 Task: Plan a 90-minute guided forest hiking and nature exploration tour.
Action: Mouse pressed left at (863, 139)
Screenshot: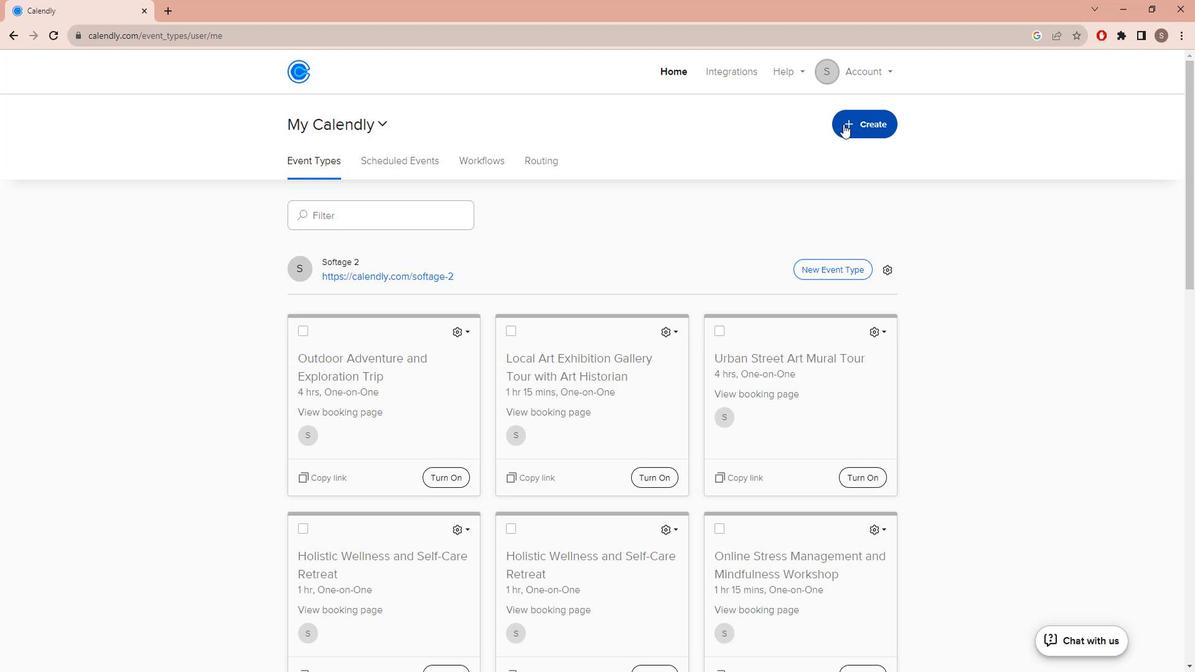 
Action: Mouse moved to (840, 193)
Screenshot: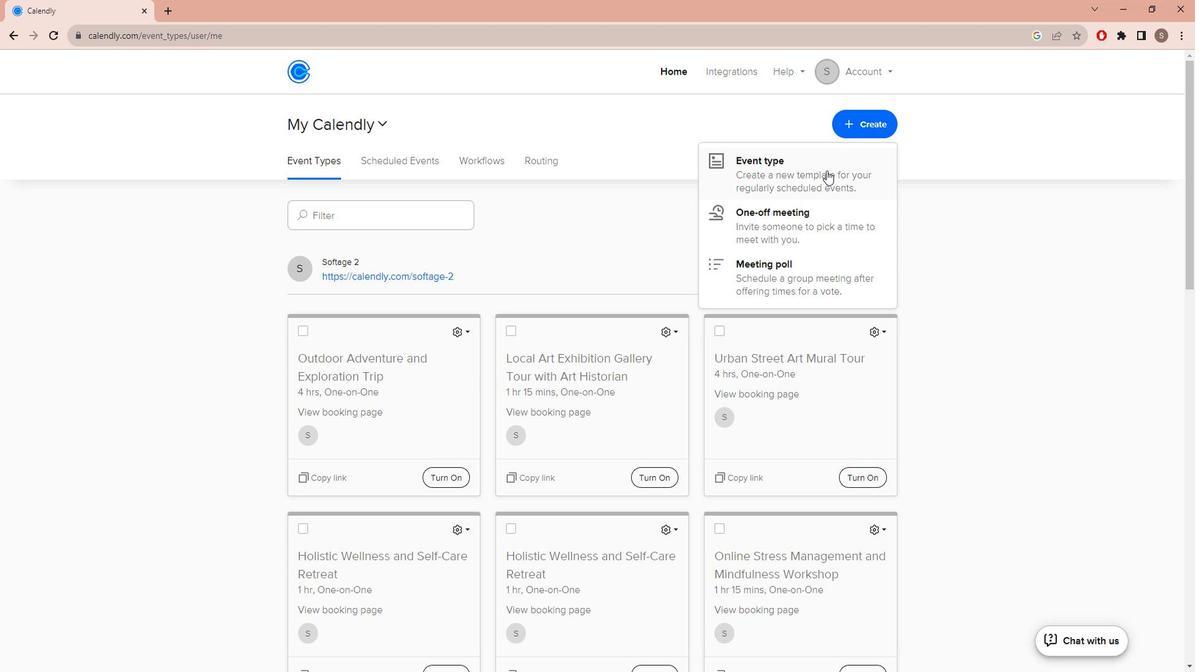 
Action: Mouse pressed left at (840, 193)
Screenshot: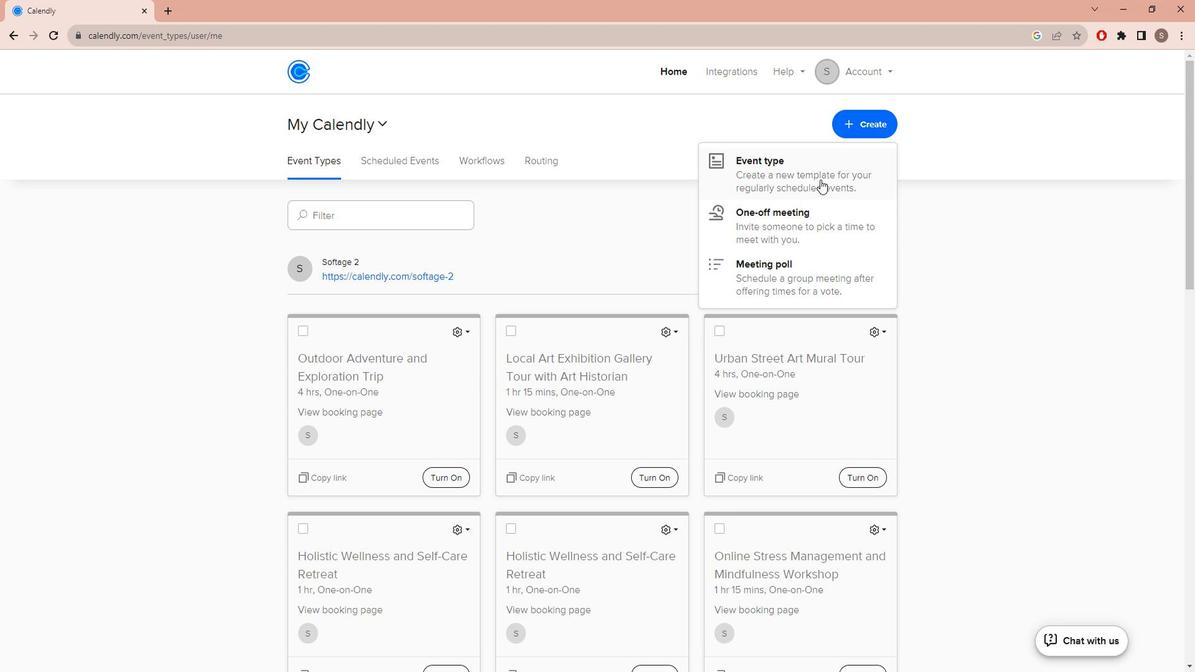 
Action: Mouse moved to (499, 251)
Screenshot: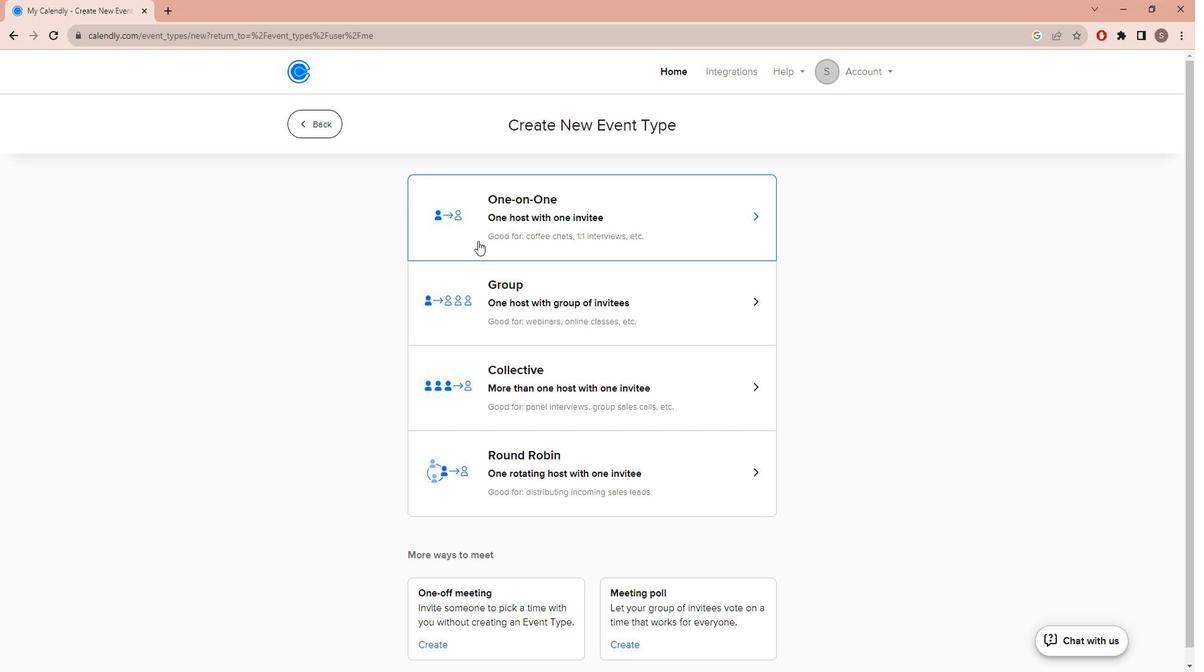 
Action: Mouse pressed left at (499, 251)
Screenshot: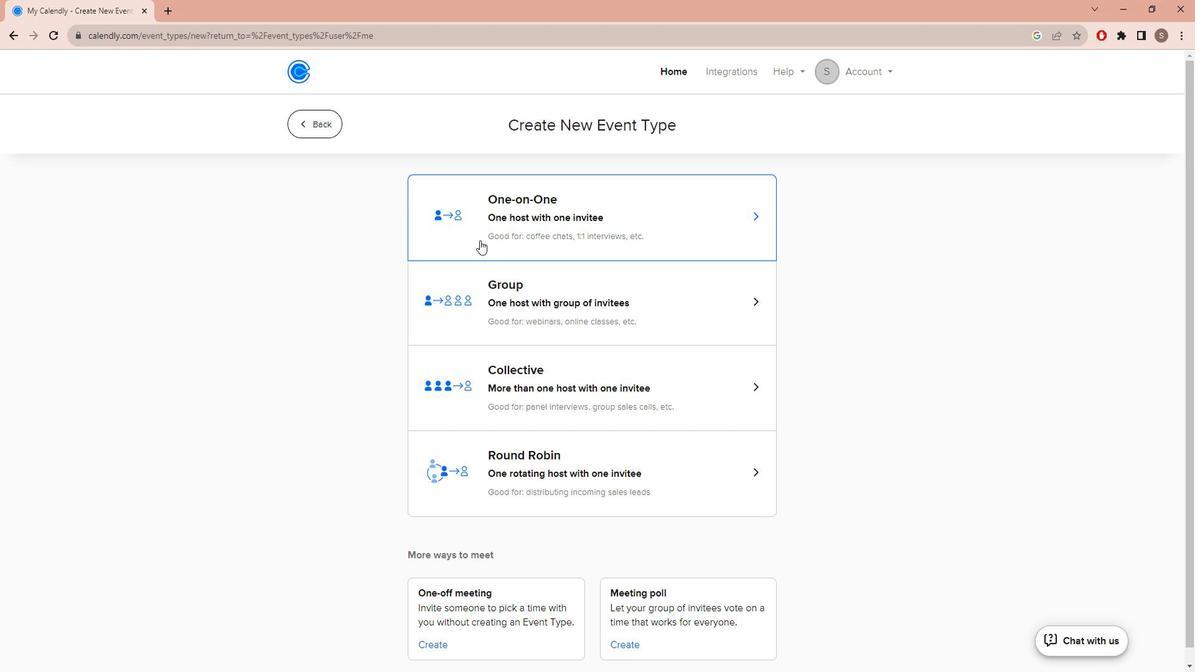 
Action: Mouse moved to (405, 290)
Screenshot: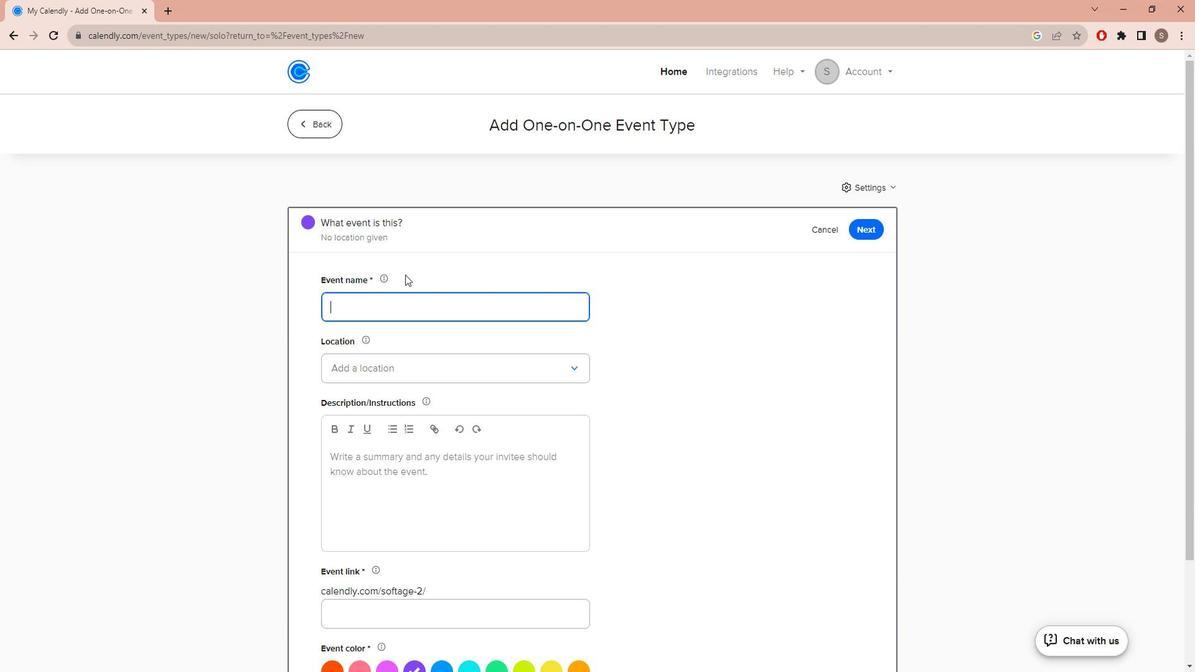 
Action: Key pressed <Key.caps_lock>G<Key.caps_lock>ui<Key.backspace><Key.backspace><Key.backspace>g<Key.caps_lock>UIDED<Key.space><Key.caps_lock>f<Key.caps_lock>OREST<Key.space><Key.caps_lock>h<Key.caps_lock>IKING<Key.space>AND<Key.space><Key.caps_lock>n<Key.caps_lock>ATURE<Key.space><Key.caps_lock>e<Key.caps_lock>XPLORATION<Key.space><Key.caps_lock>t<Key.caps_lock>OUR
Screenshot: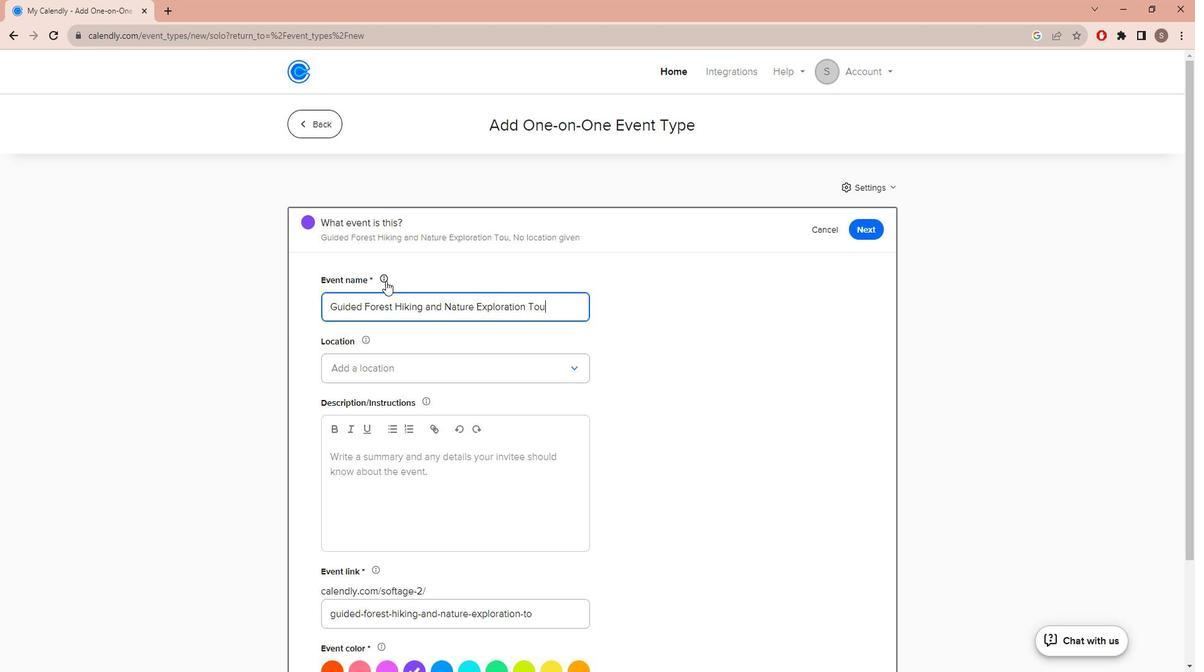 
Action: Mouse moved to (411, 386)
Screenshot: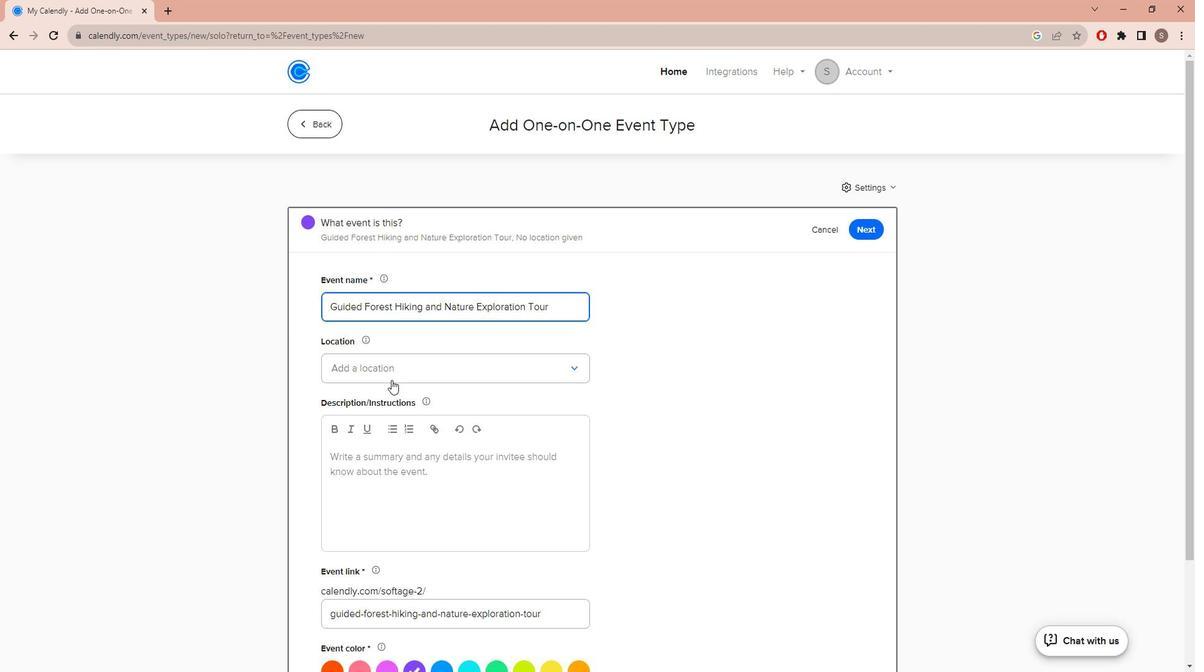 
Action: Mouse pressed left at (411, 386)
Screenshot: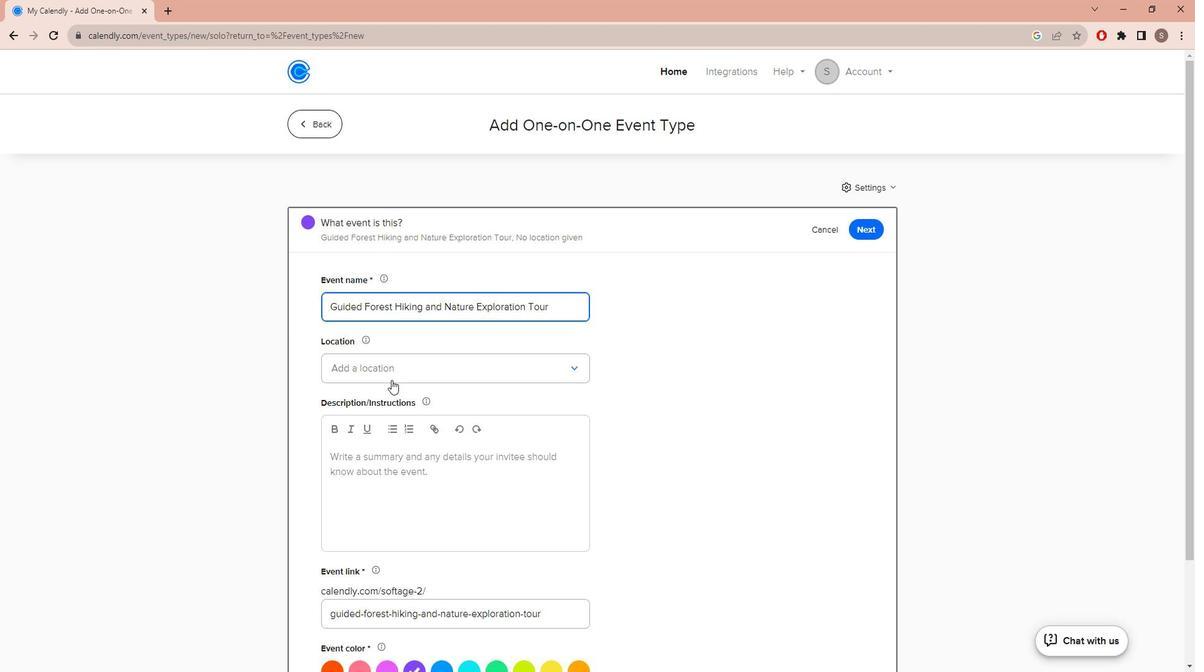 
Action: Mouse moved to (405, 409)
Screenshot: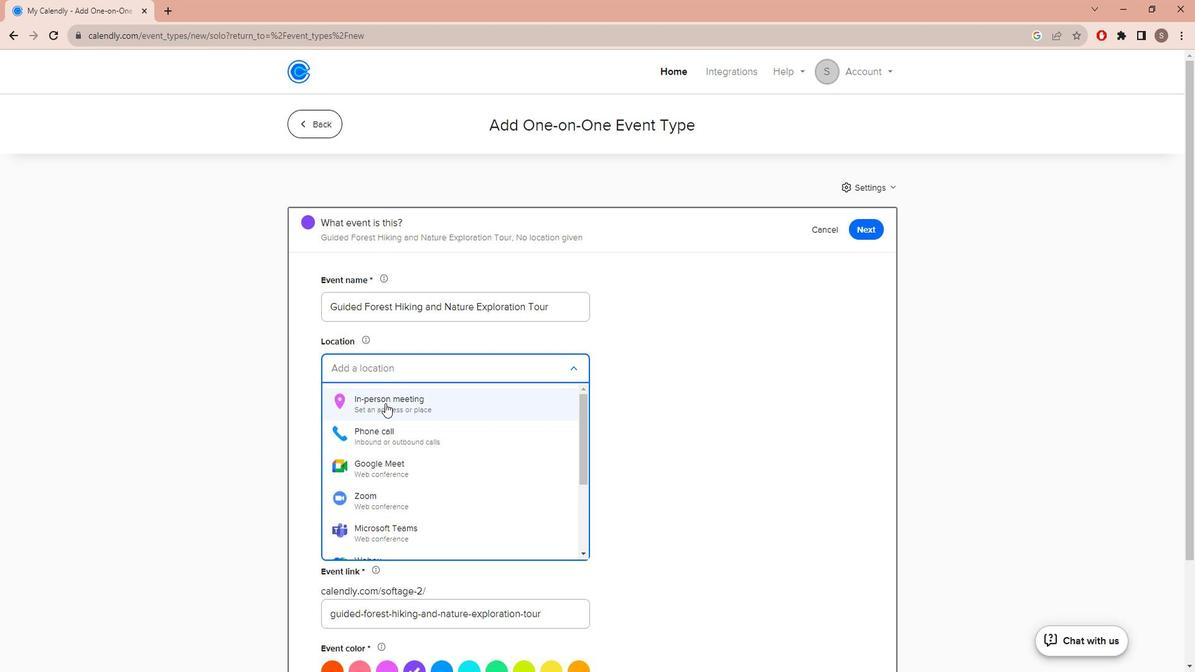 
Action: Mouse pressed left at (405, 409)
Screenshot: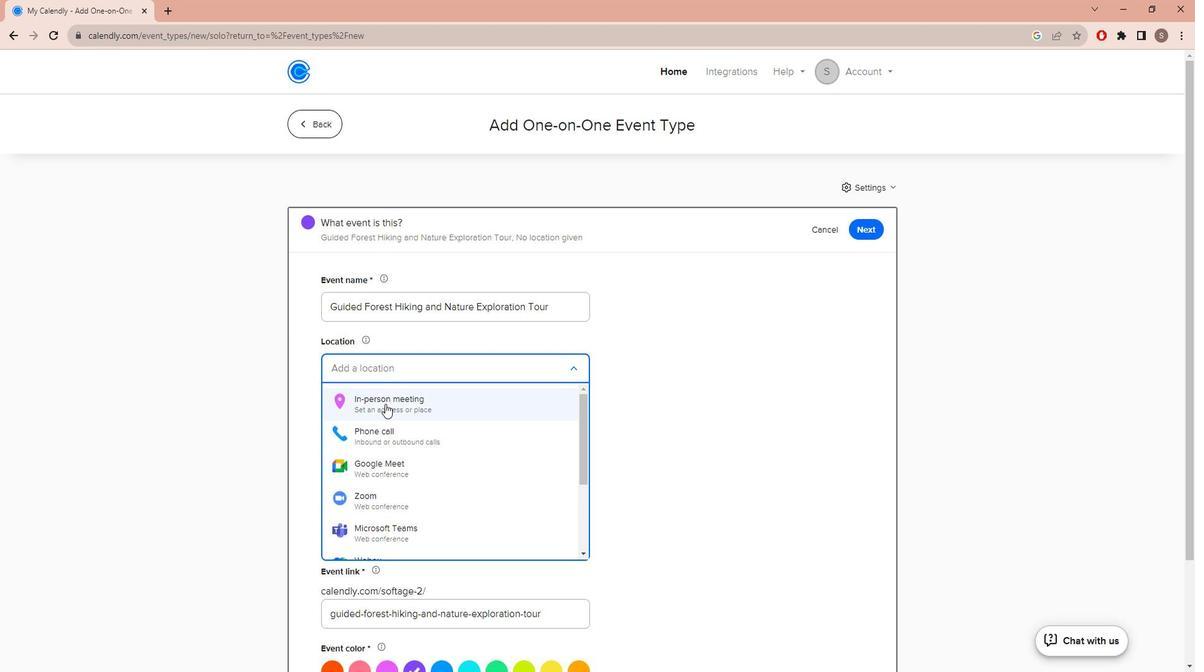 
Action: Mouse moved to (547, 225)
Screenshot: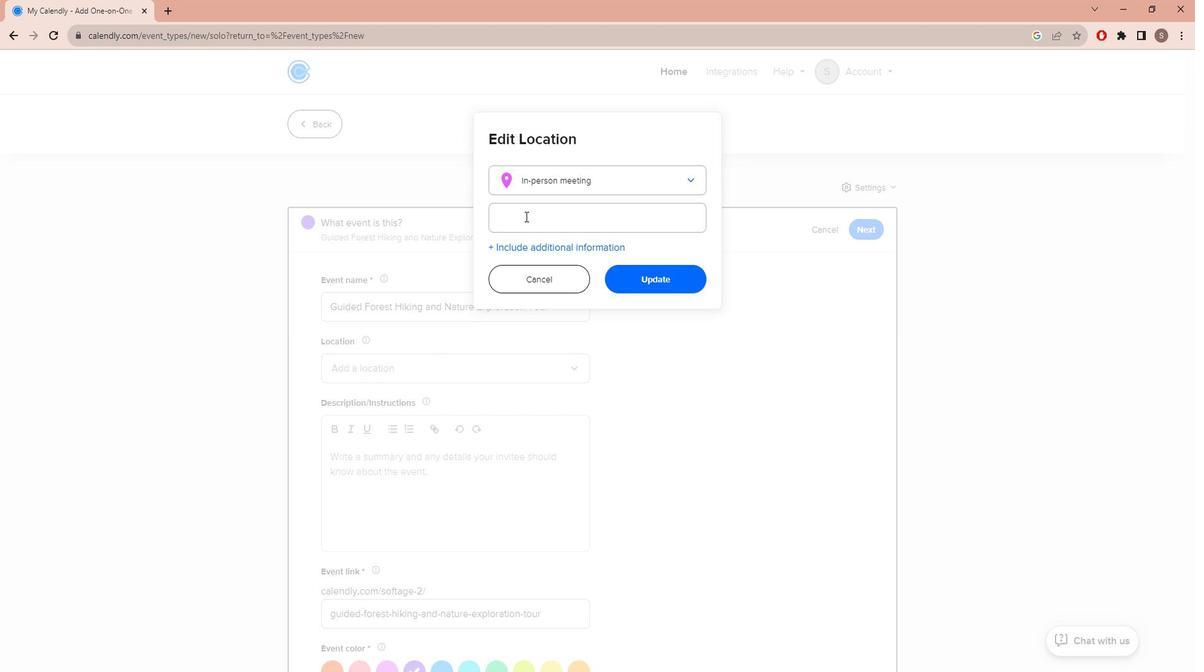 
Action: Mouse pressed left at (547, 225)
Screenshot: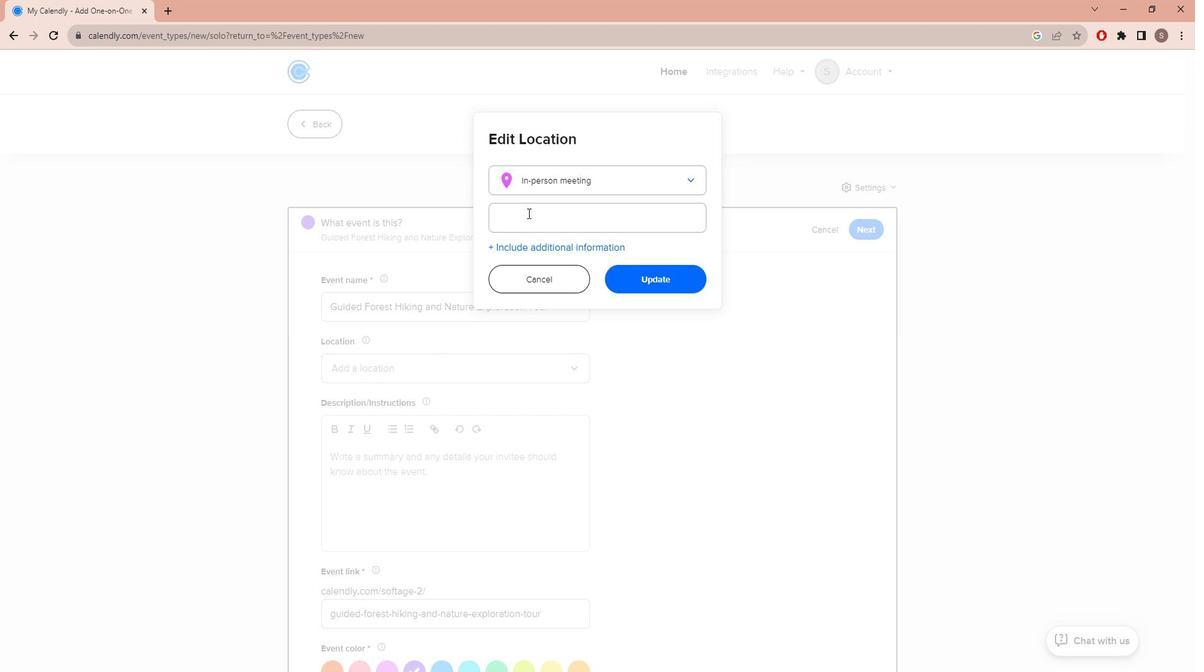 
Action: Mouse moved to (549, 225)
Screenshot: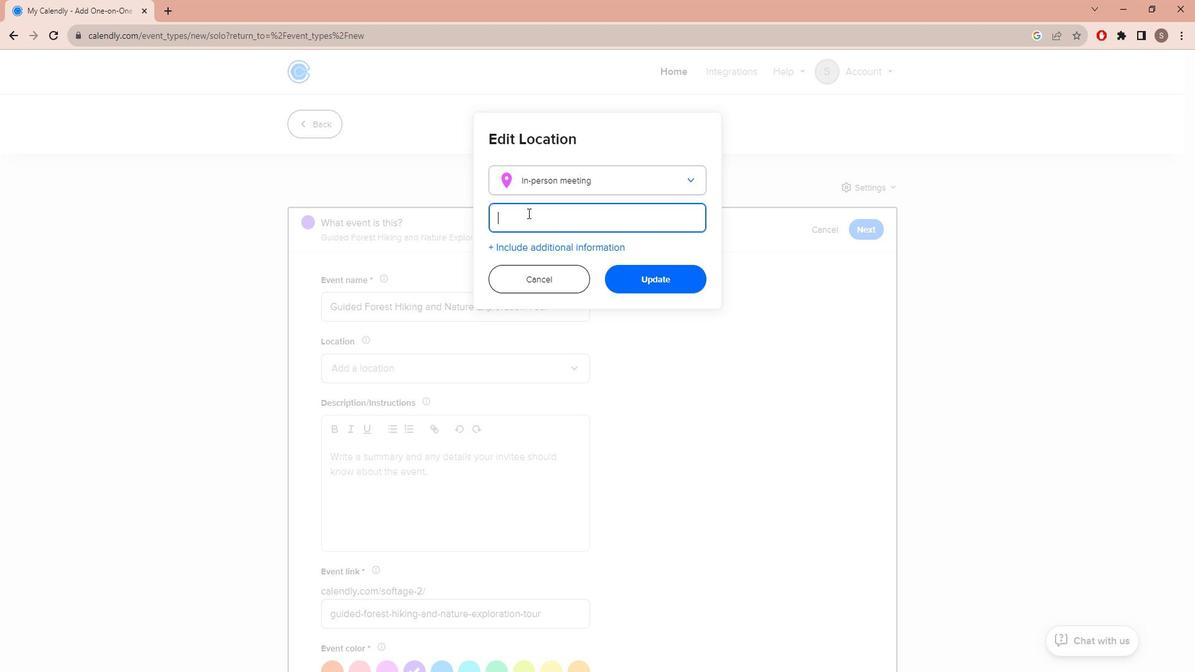 
Action: Key pressed <Key.caps_lock>t<Key.caps_lock>AHOE<Key.space><Key.caps_lock>n<Key.caps_lock>ATIONAL<Key.space><Key.caps_lock>p<Key.caps_lock>ARL<Key.backspace>K,<Key.space><Key.caps_lock>s<Key.caps_lock>IERRA<Key.space><Key.caps_lock>n<Key.caps_lock>EVADA,<Key.space><Key.caps_lock>u.s.a
Screenshot: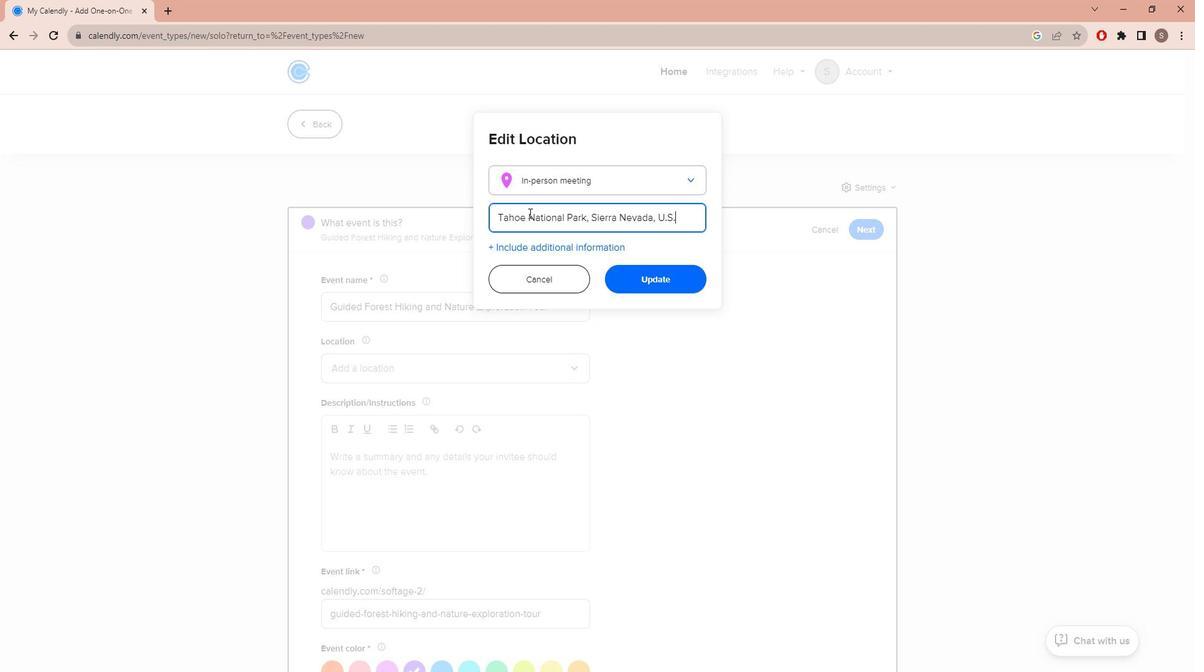 
Action: Mouse moved to (663, 285)
Screenshot: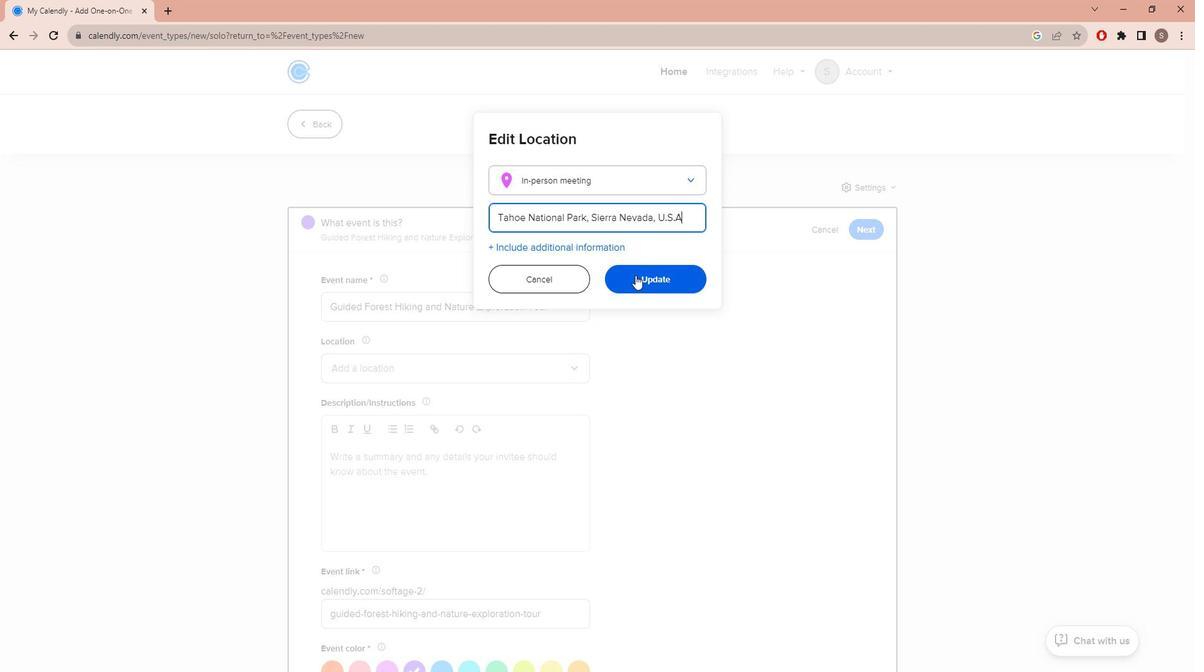 
Action: Mouse pressed left at (663, 285)
Screenshot: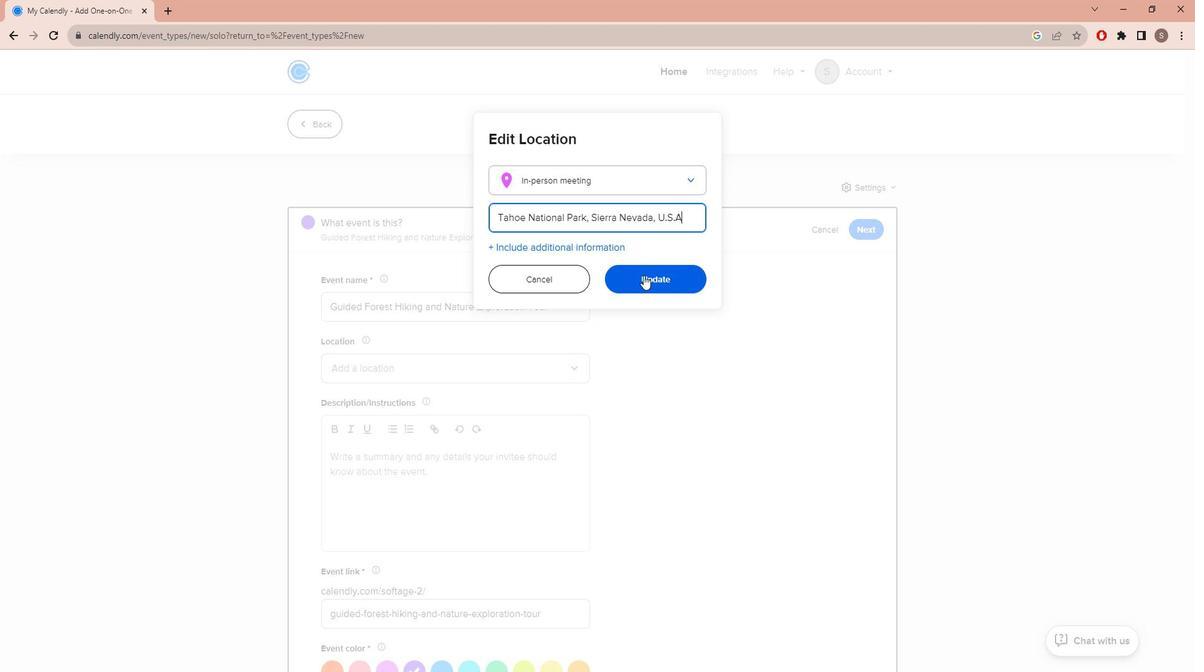 
Action: Mouse moved to (359, 525)
Screenshot: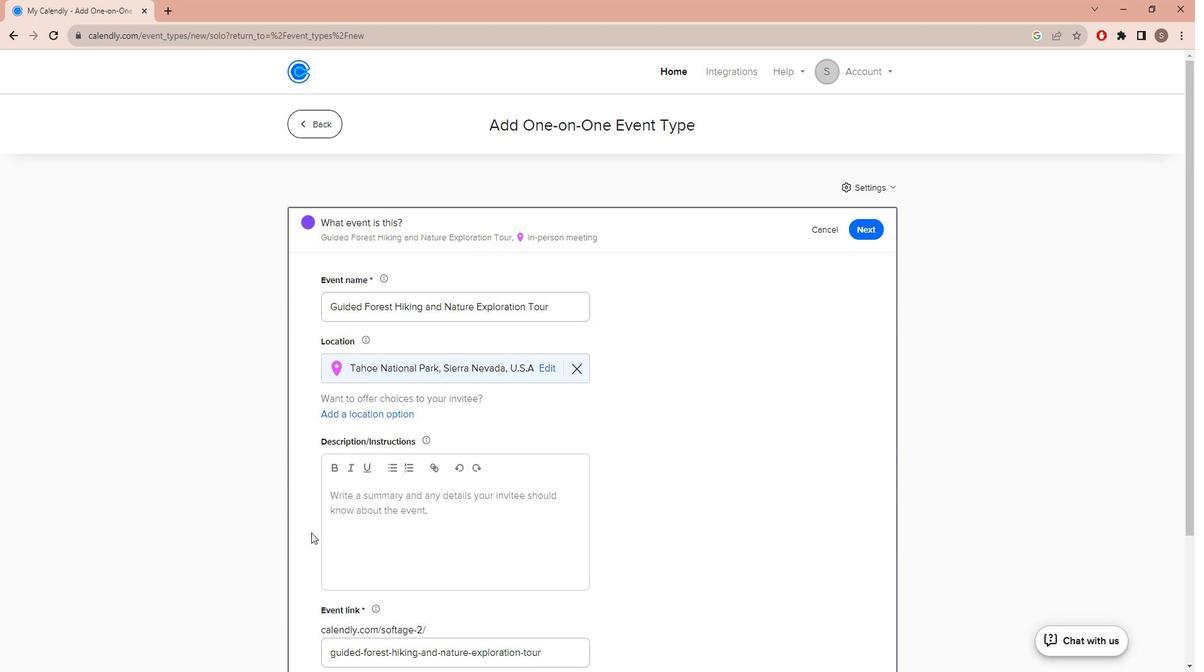 
Action: Mouse pressed left at (359, 525)
Screenshot: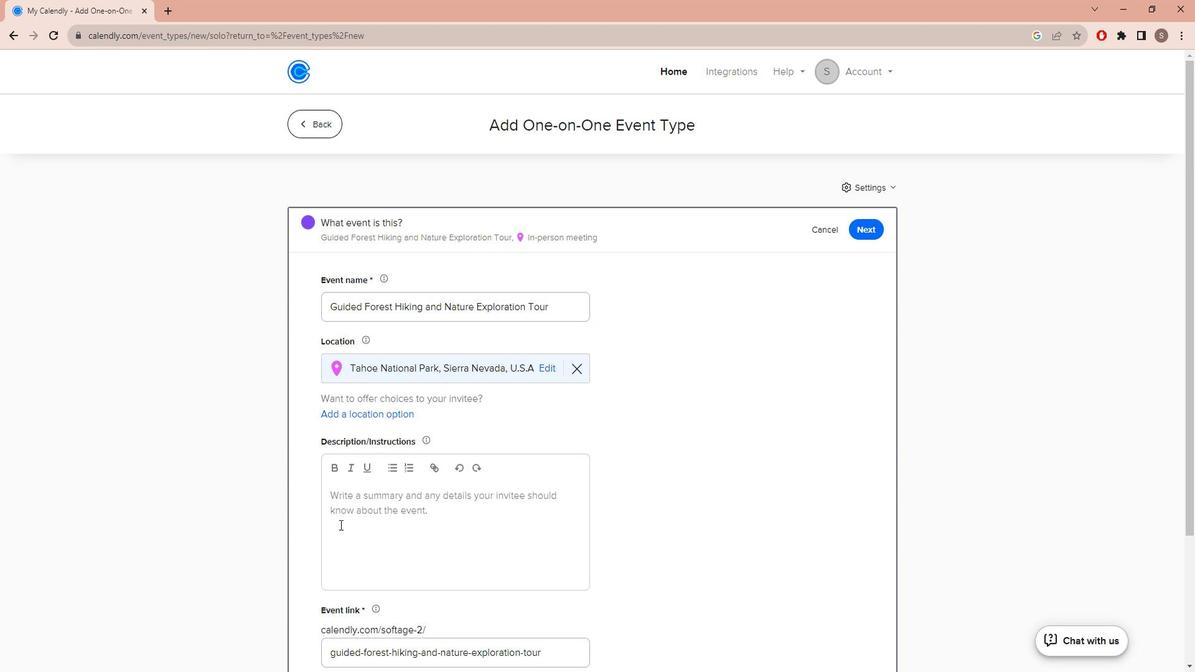 
Action: Key pressed <Key.caps_lock>J<Key.caps_lock>oi<Key.backspace><Key.backspace><Key.backspace>j<Key.caps_lock>OIN<Key.space>U<Key.space><Key.backspace>S<Key.space>FOR<Key.space>A<Key.space>MEMORABLE<Key.space>GUIDED<Key.space>FOREST<Key.space>HIKING<Key.space>AND<Key.space>N<Key.backspace>A<Key.backspace>NTURE<Key.space><Key.backspace><Key.backspace><Key.backspace><Key.backspace><Key.backspace>ATURE<Key.space>EXPLORATION<Key.space>TOUR.<Key.caps_lock>w<Key.caps_lock>HETHER<Key.space>YOU<Key.space>ARE<Key.space>A
Screenshot: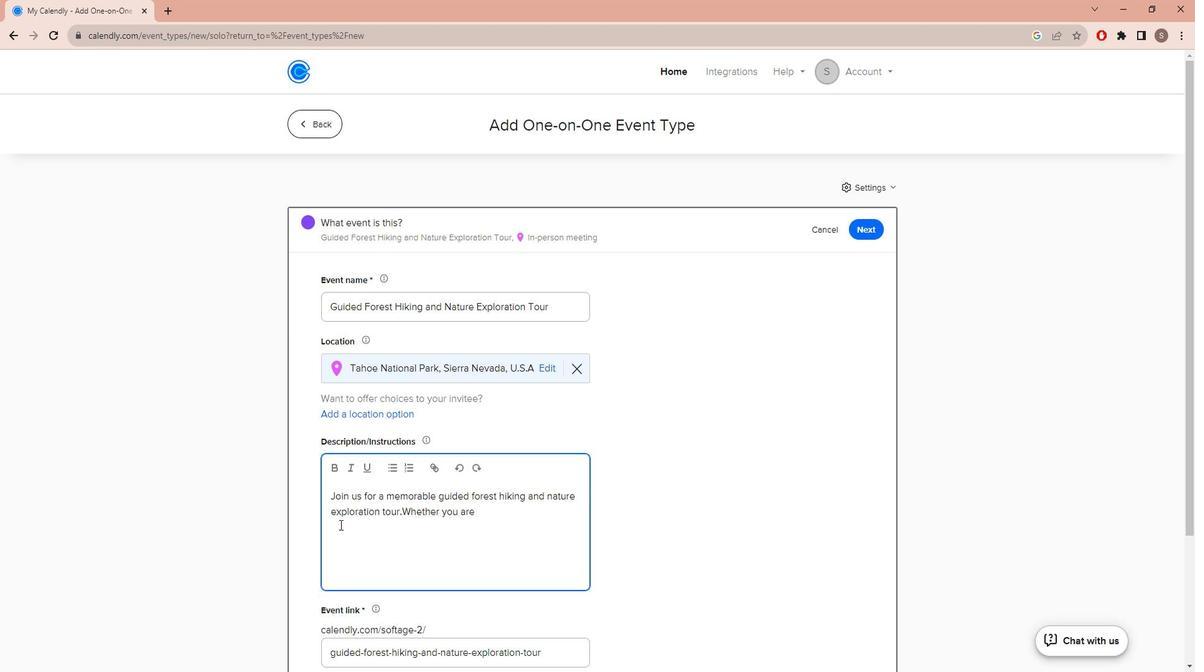 
Action: Mouse moved to (353, 516)
Screenshot: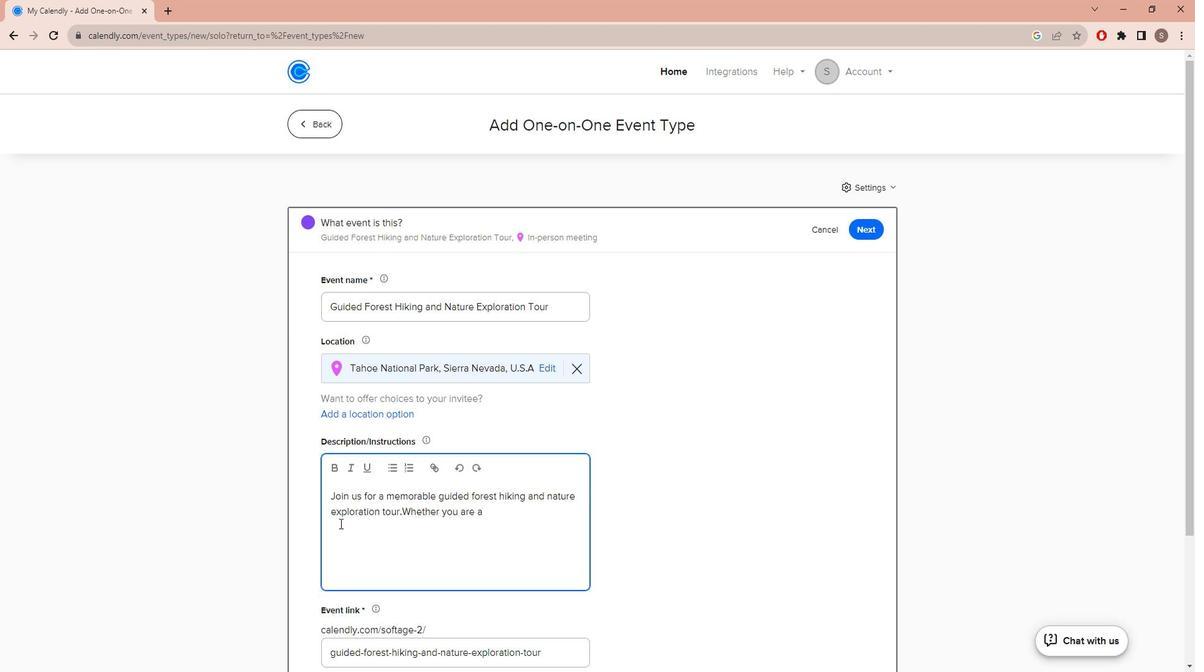 
Action: Key pressed N
Screenshot: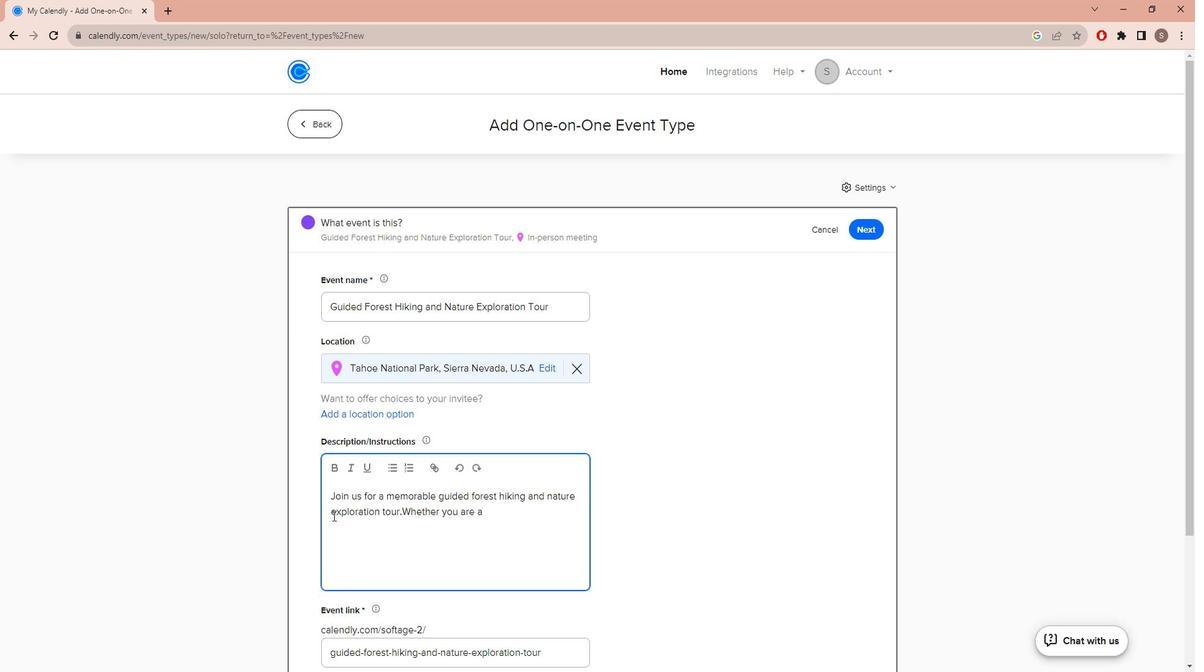 
Action: Mouse moved to (349, 516)
Screenshot: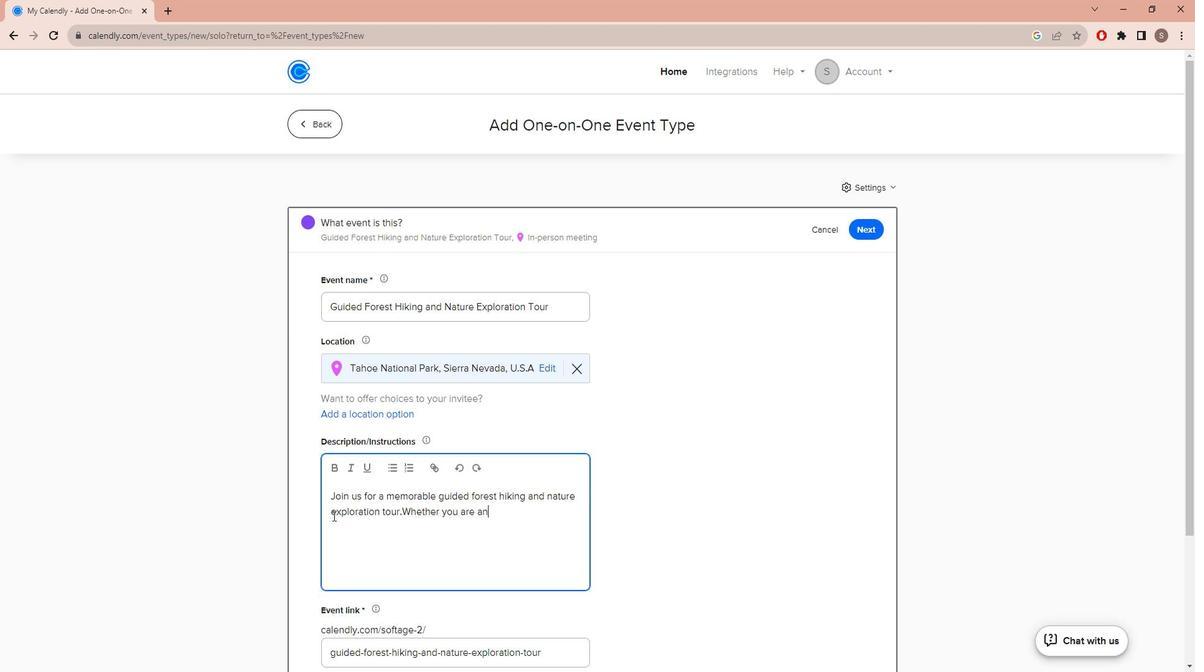 
Action: Key pressed <Key.space>OUTDOOR<Key.space>ENTHUSIAST<Key.space>,A<Key.space>NATURE<Key.space>LOVER<Key.space>OR<Key.space>SIMPLY<Key.space>LOOKING<Key.space>FOR<Key.space>A<Key.space>REFRESHING<Key.space>BREAK<Key.space>,THIS<Key.space>TOUR<Key.space>IS<Key.space>DESIGNED<Key.space>TO<Key.space>IMMERSE<Key.space>YOU<Key.space>IN<Key.space>THE<Key.space>BEAUTY<Key.space>OF<Key.space>NATURE.
Screenshot: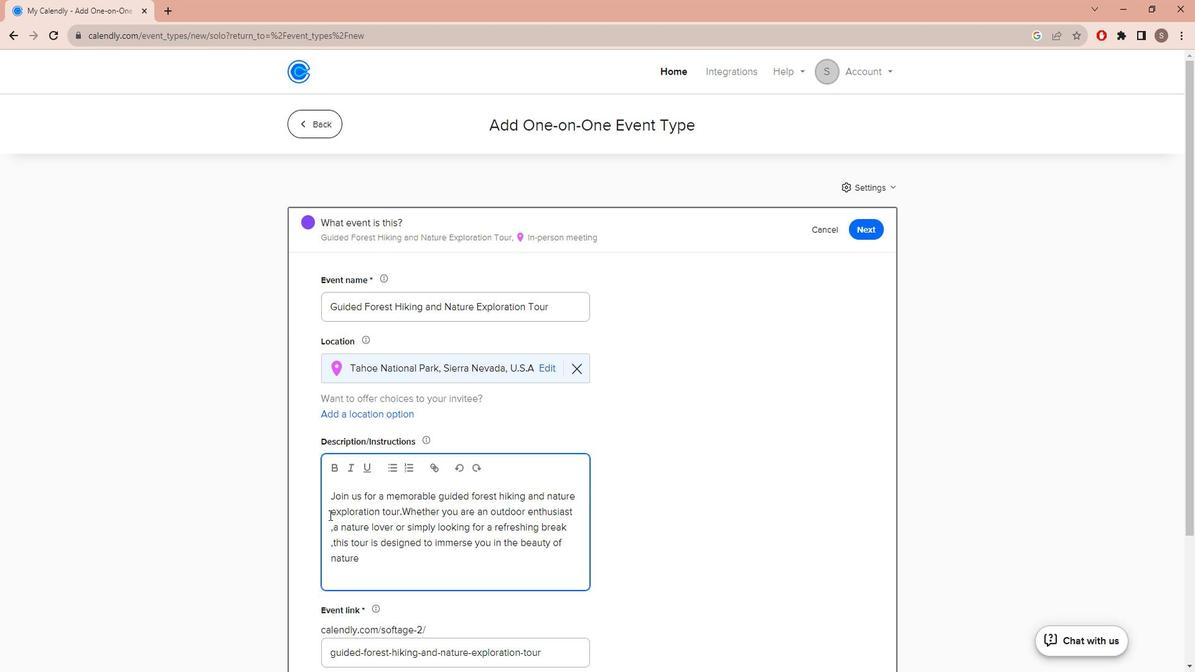 
Action: Mouse moved to (351, 505)
Screenshot: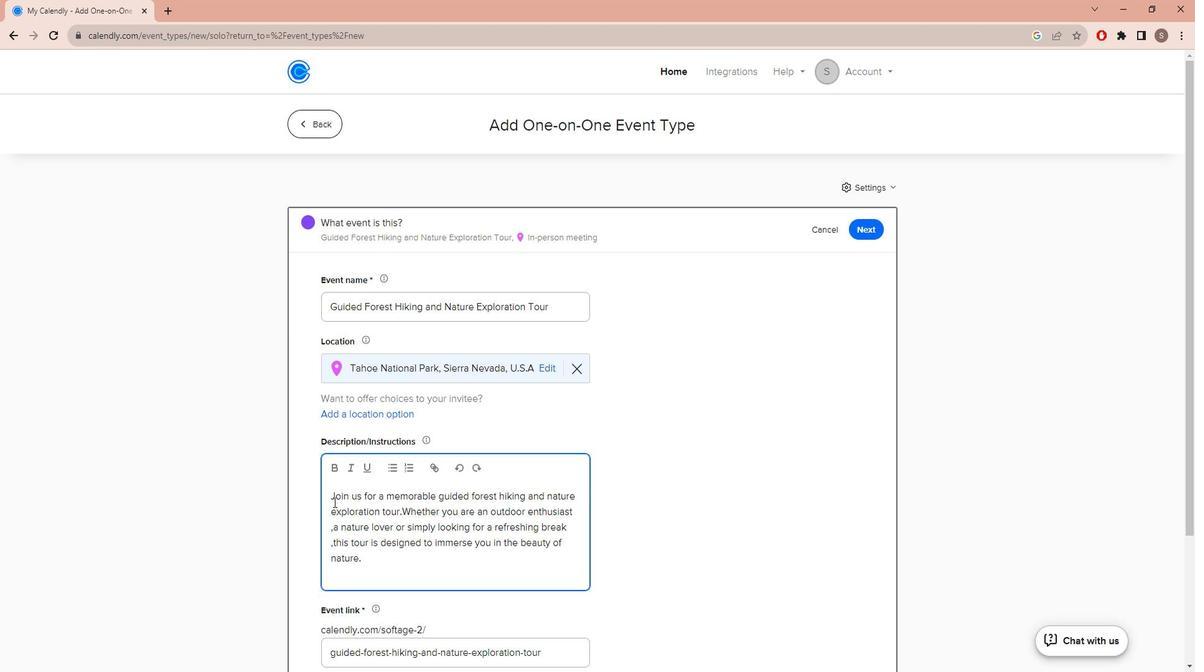 
Action: Mouse scrolled (351, 504) with delta (0, 0)
Screenshot: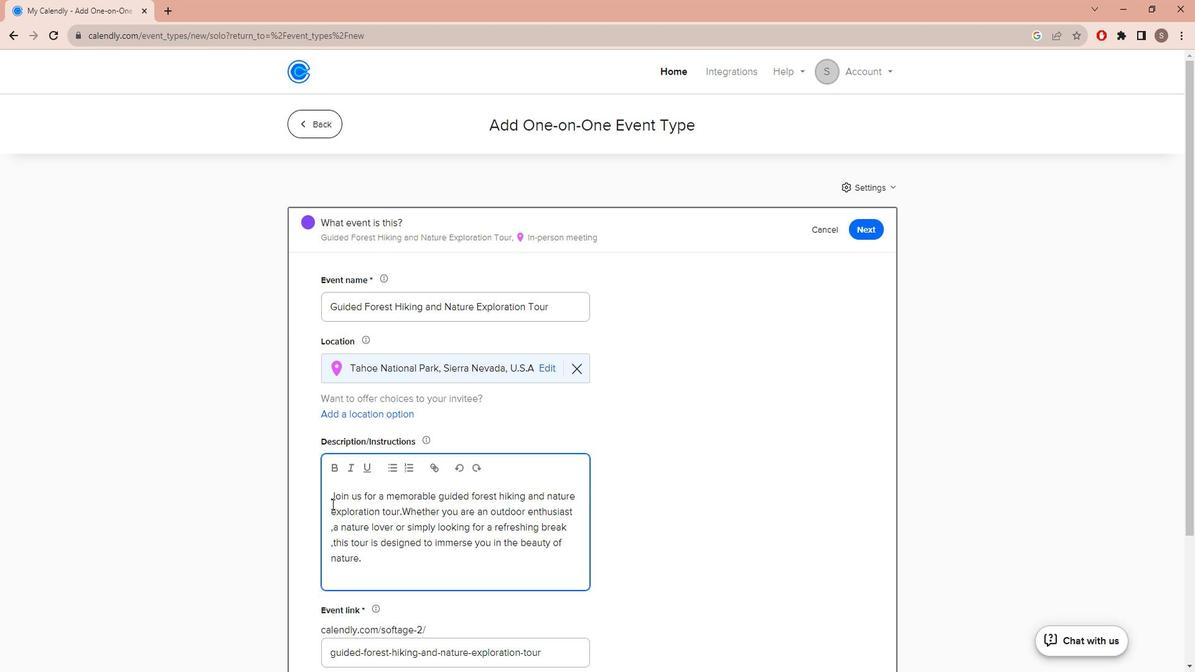 
Action: Mouse scrolled (351, 504) with delta (0, 0)
Screenshot: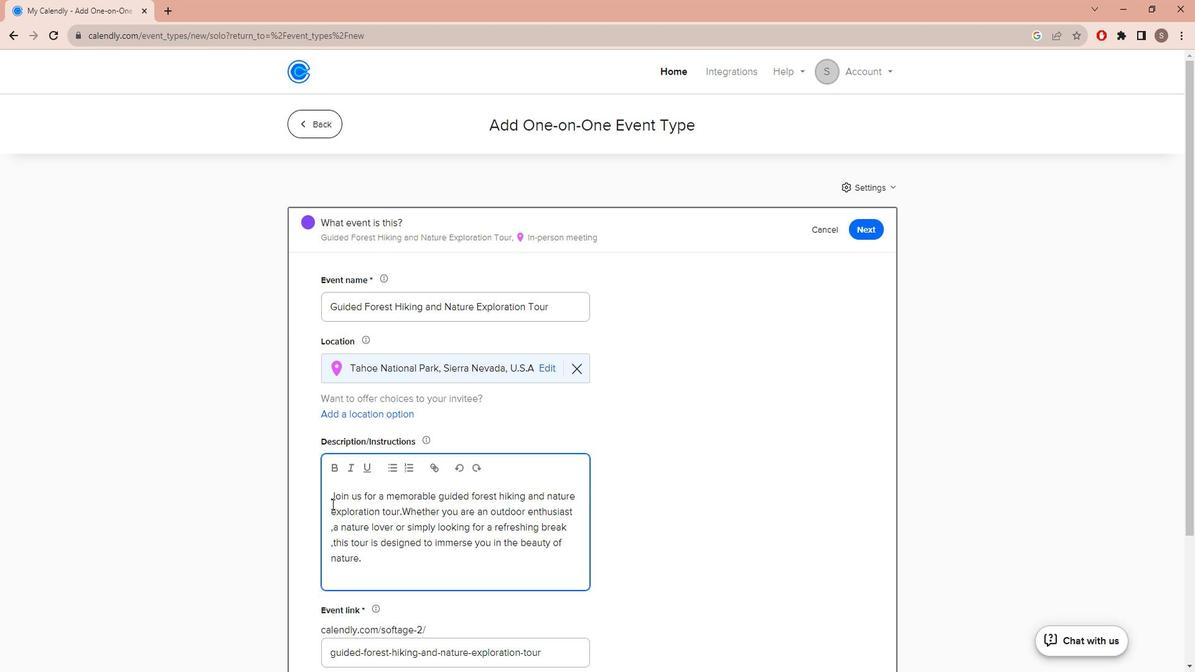 
Action: Mouse scrolled (351, 504) with delta (0, 0)
Screenshot: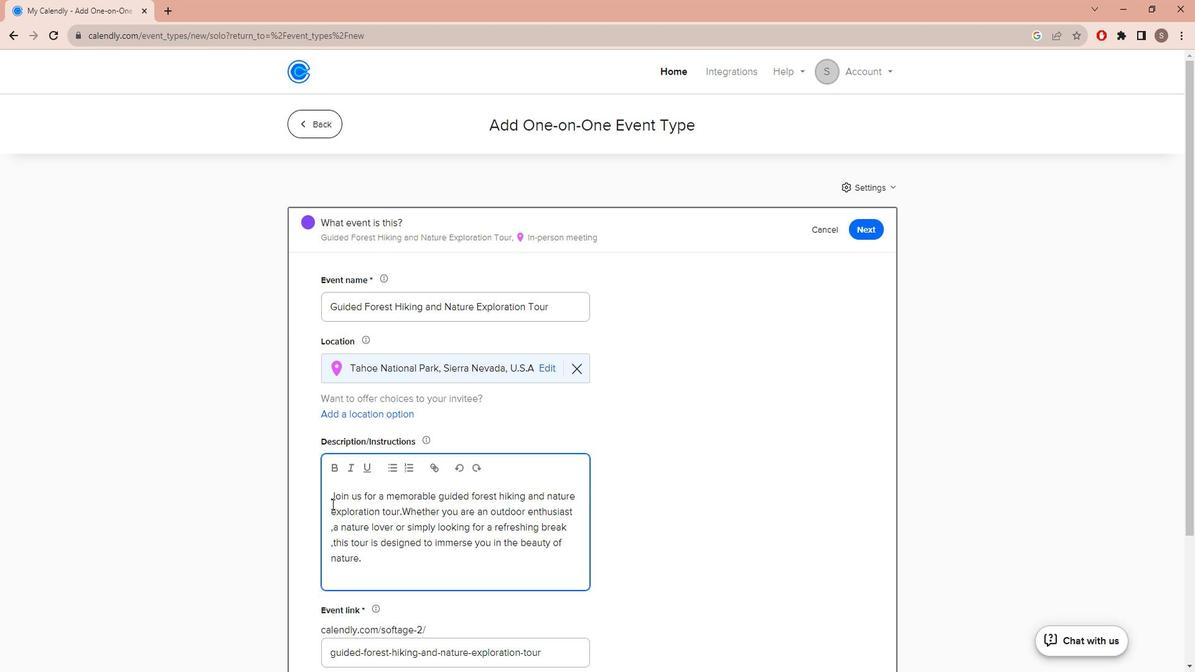 
Action: Mouse scrolled (351, 504) with delta (0, 0)
Screenshot: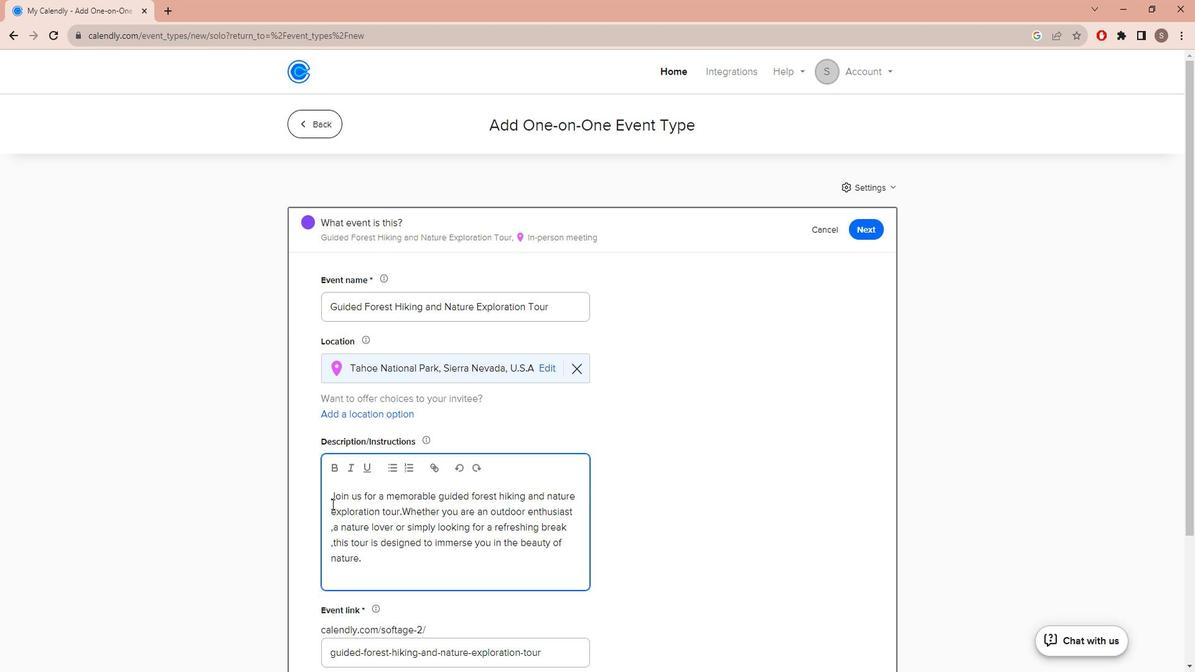 
Action: Mouse scrolled (351, 504) with delta (0, 0)
Screenshot: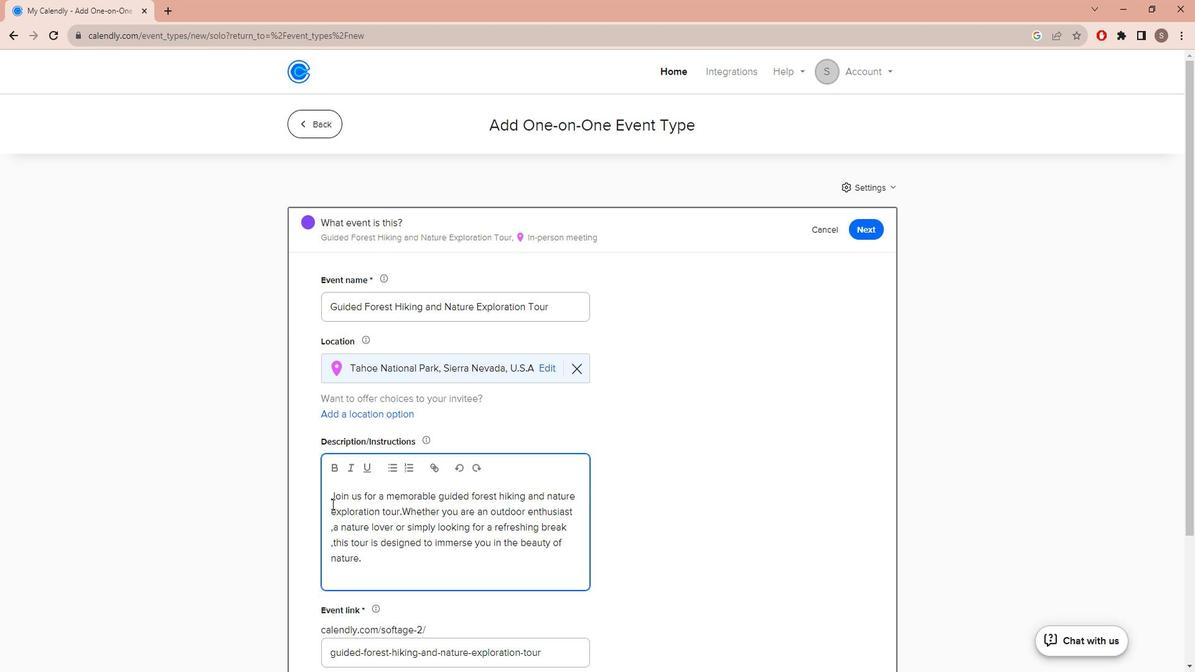 
Action: Mouse moved to (897, 601)
Screenshot: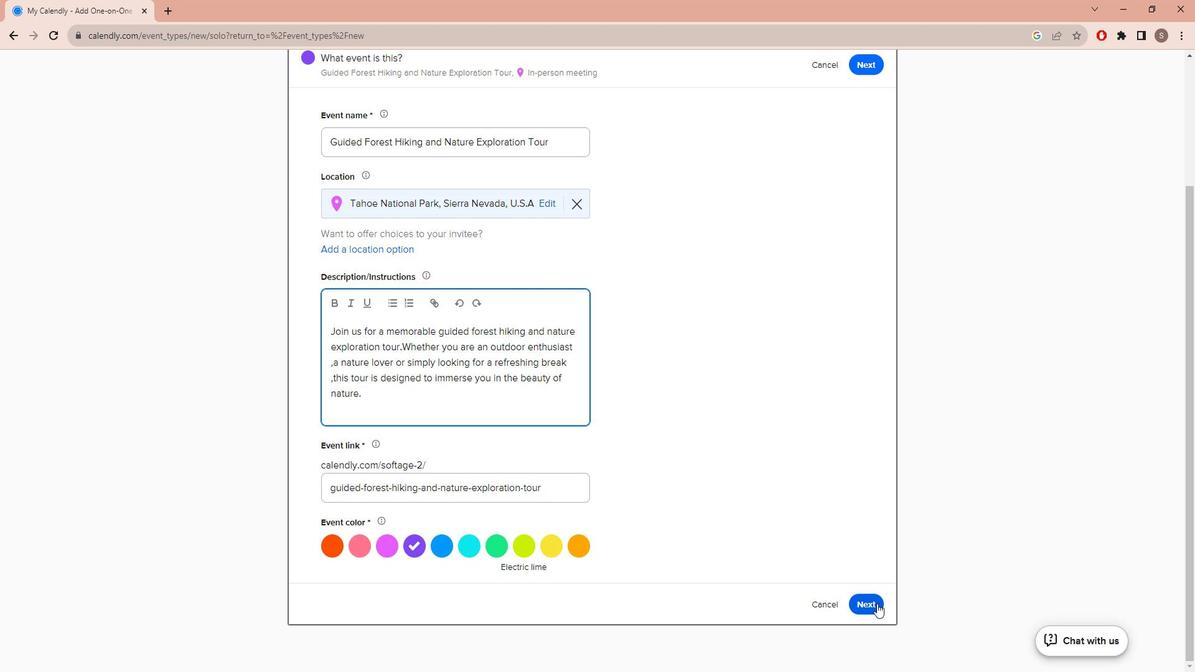 
Action: Mouse pressed left at (897, 601)
Screenshot: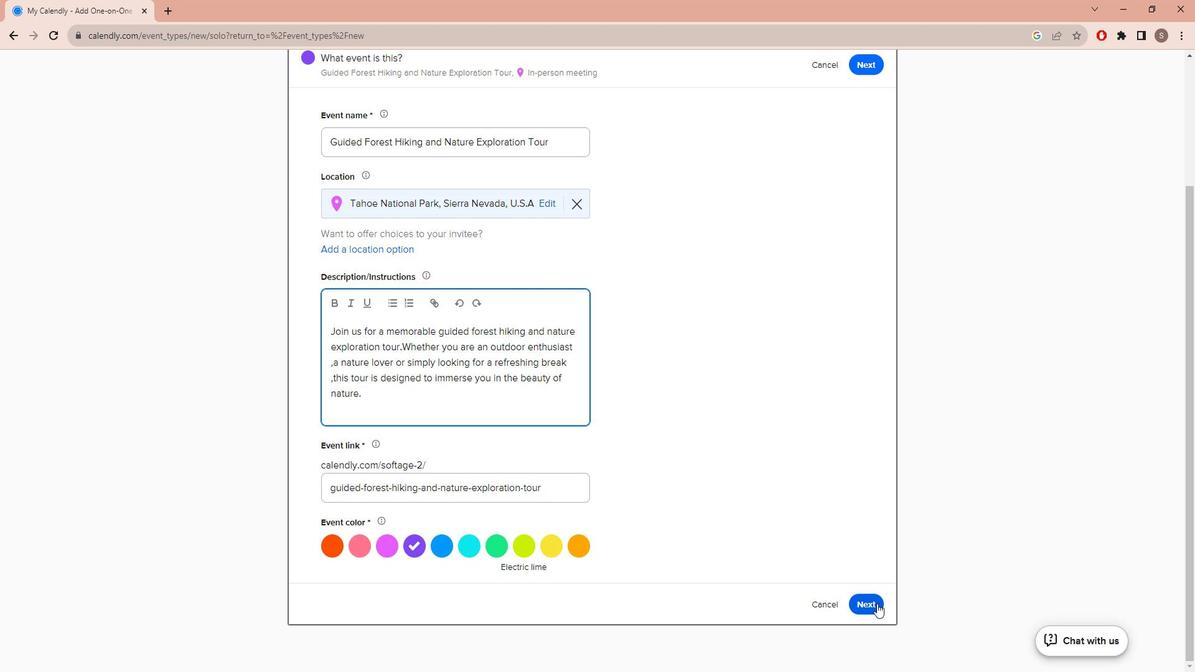 
Action: Mouse moved to (488, 382)
Screenshot: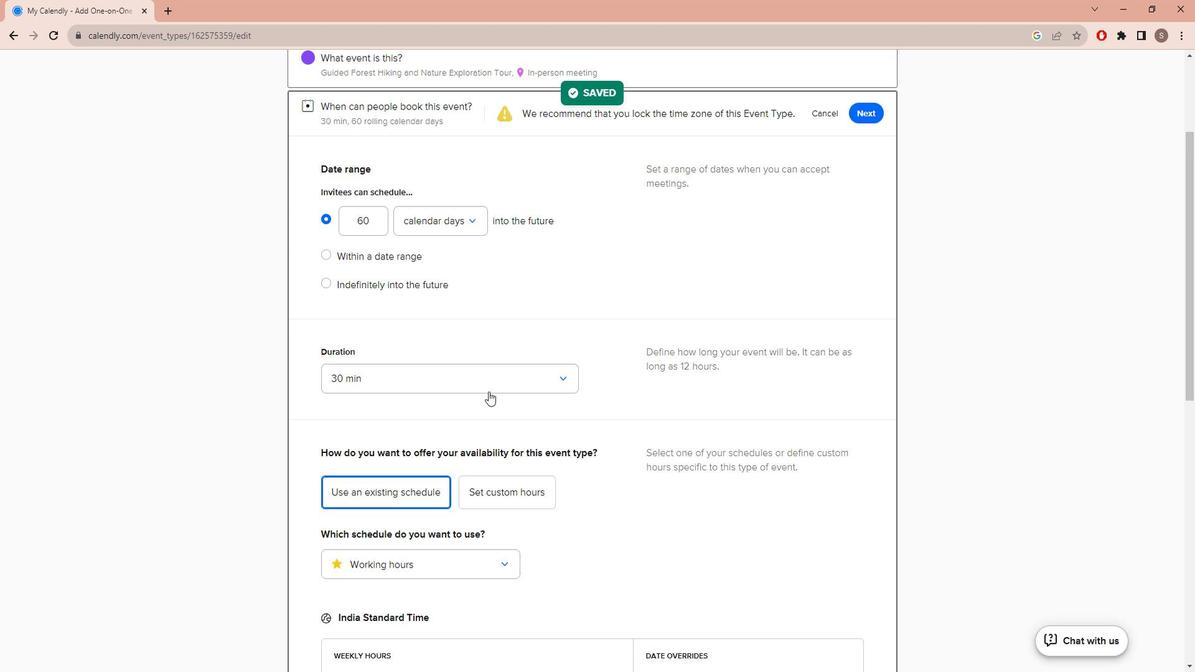 
Action: Mouse pressed left at (488, 382)
Screenshot: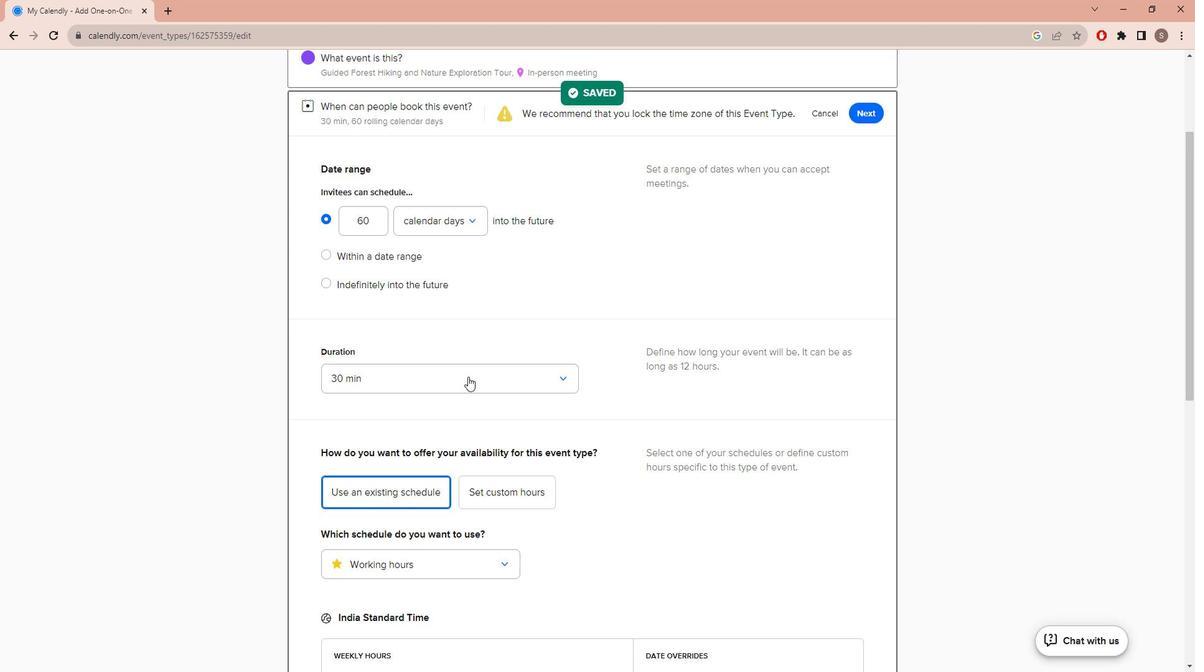 
Action: Mouse moved to (362, 513)
Screenshot: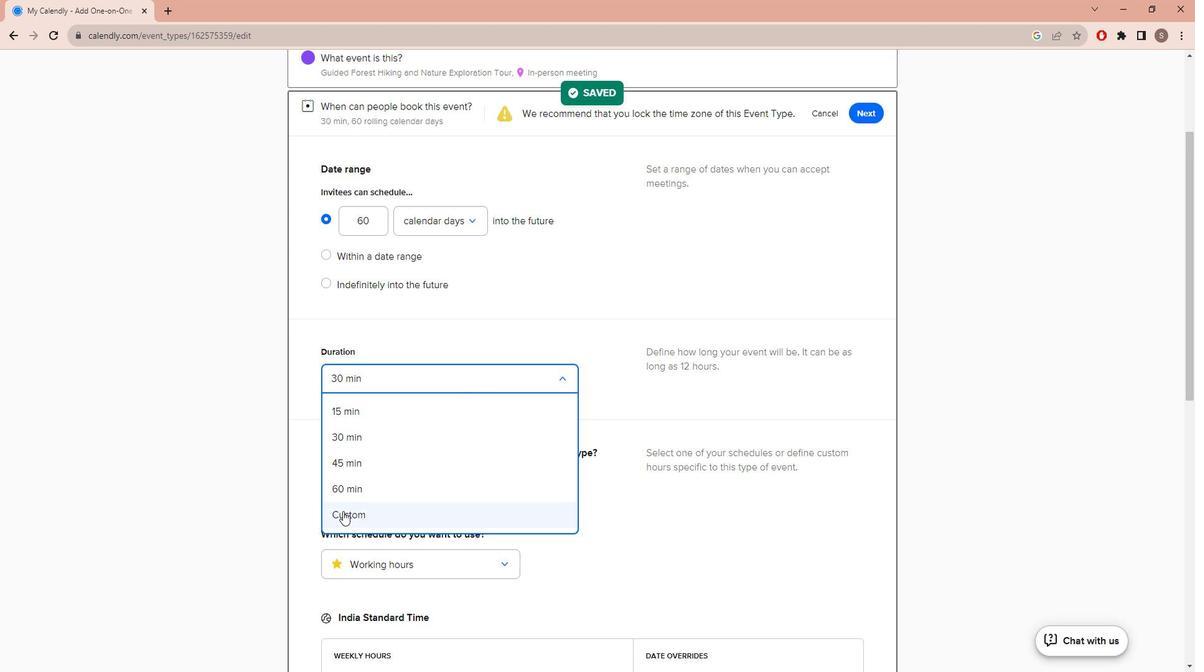 
Action: Mouse pressed left at (362, 513)
Screenshot: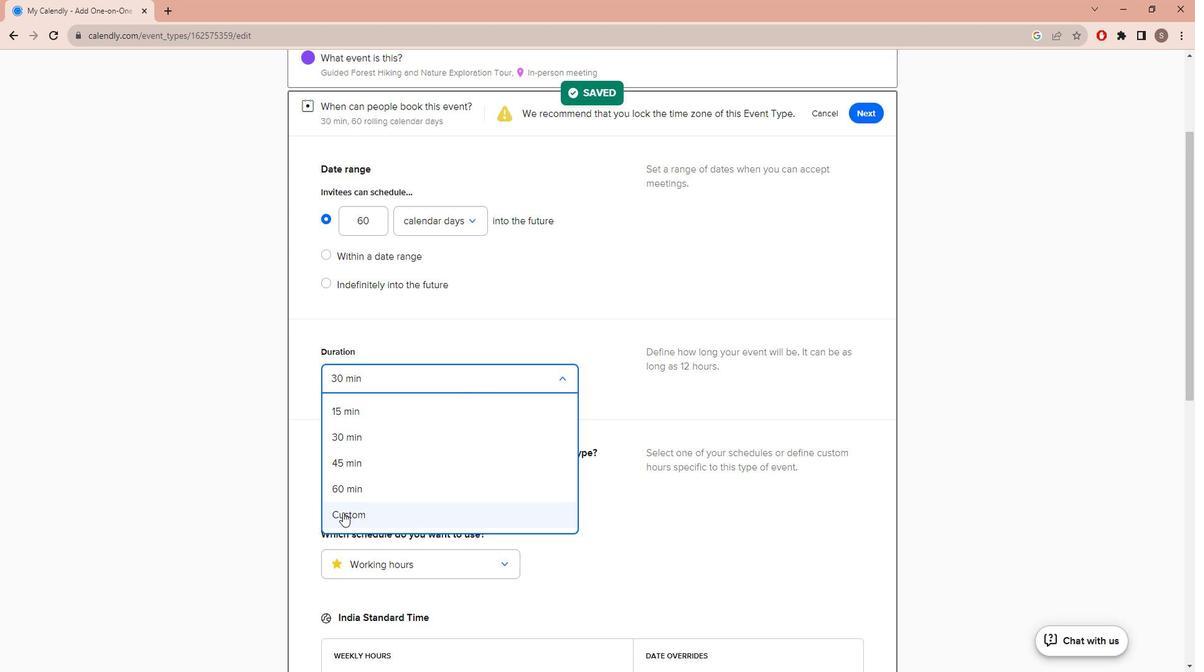 
Action: Mouse moved to (408, 423)
Screenshot: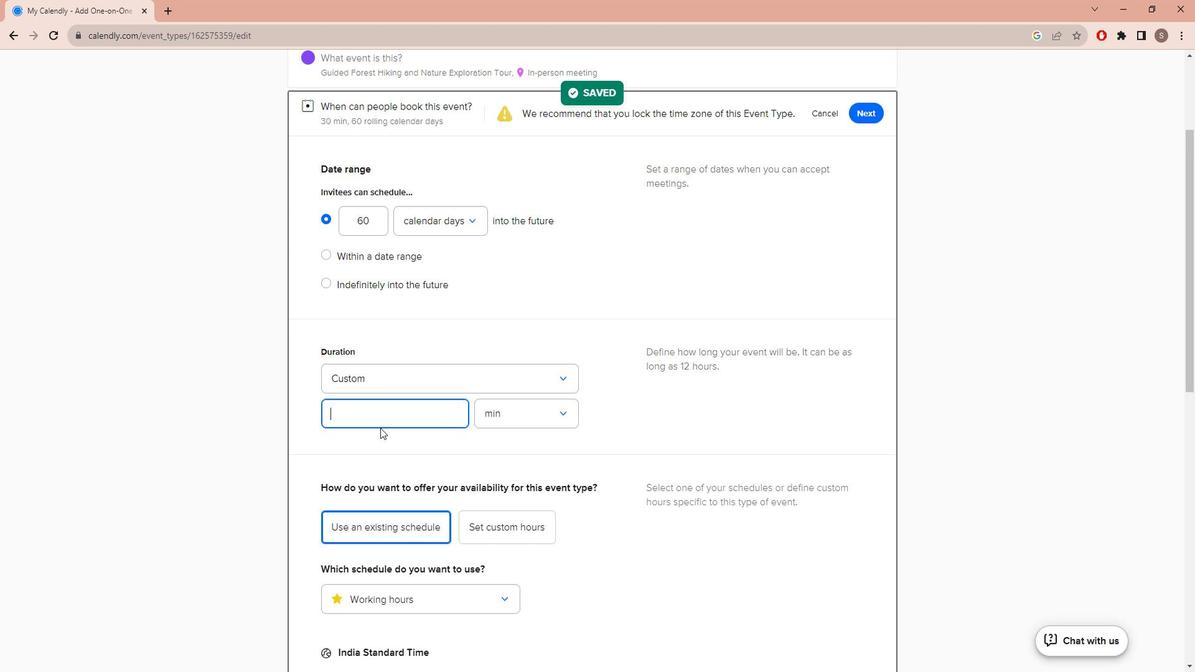
Action: Mouse pressed left at (408, 423)
Screenshot: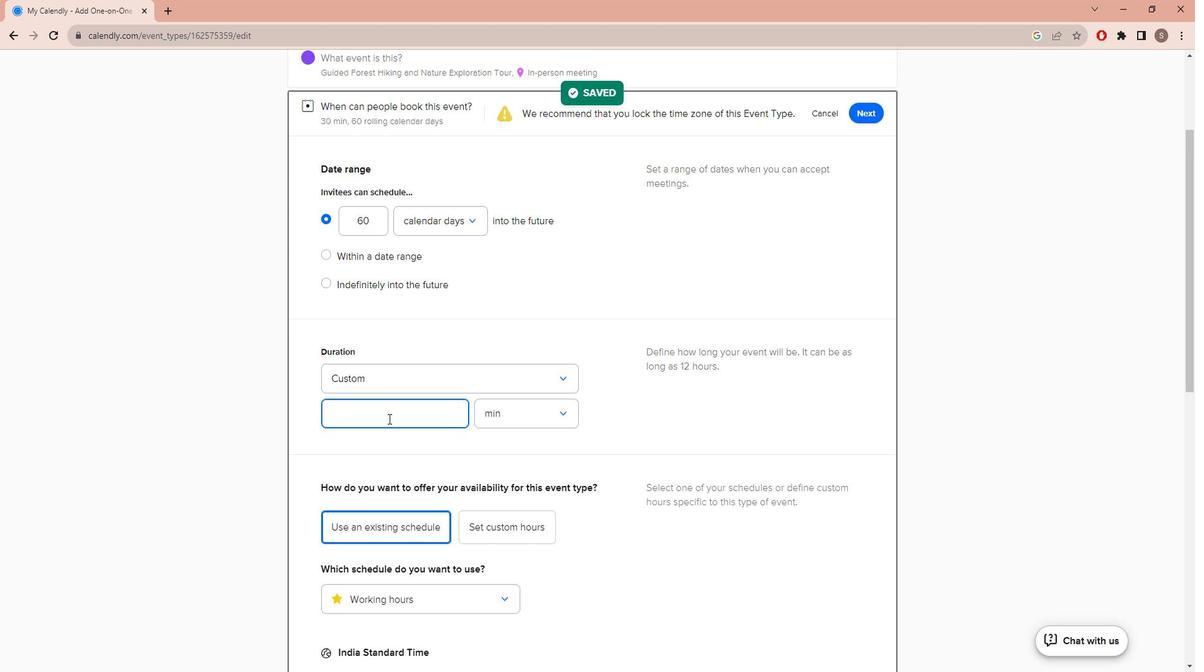 
Action: Key pressed 90
Screenshot: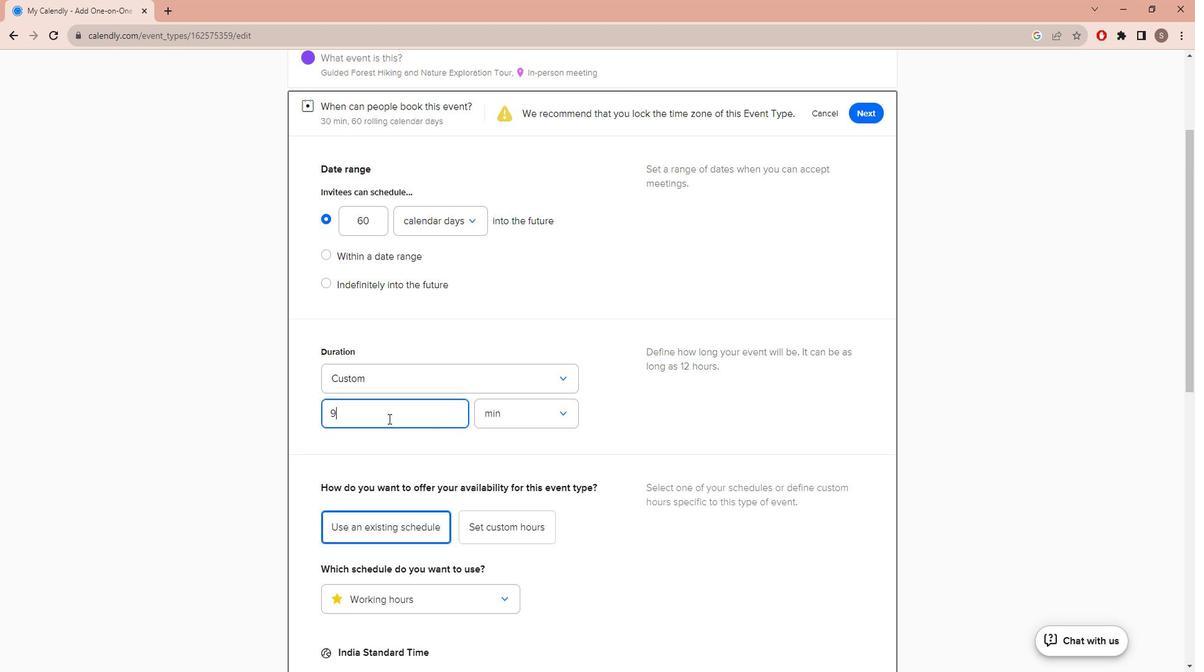 
Action: Mouse moved to (408, 422)
Screenshot: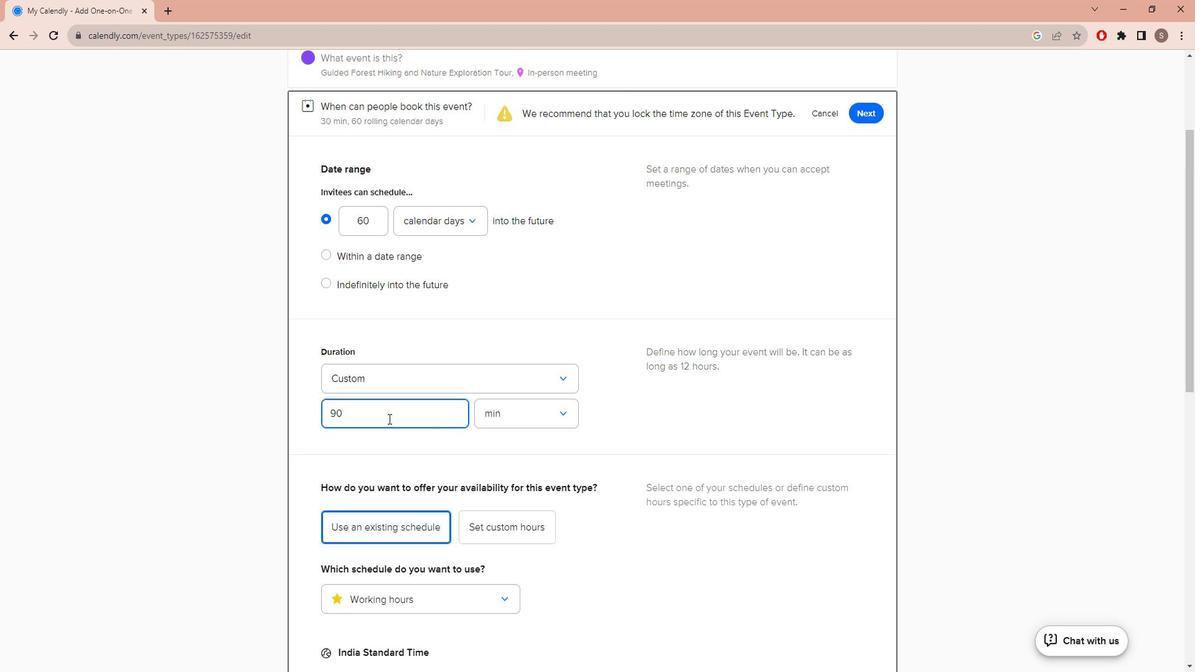 
Action: Mouse scrolled (408, 422) with delta (0, 0)
Screenshot: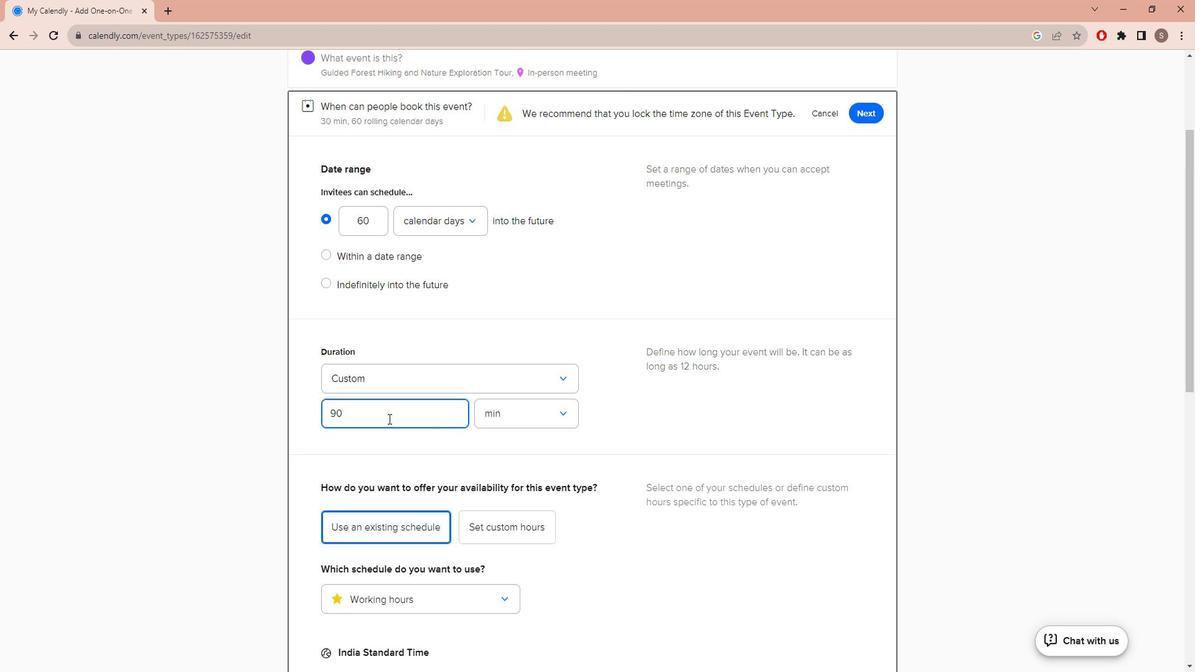 
Action: Mouse scrolled (408, 422) with delta (0, 0)
Screenshot: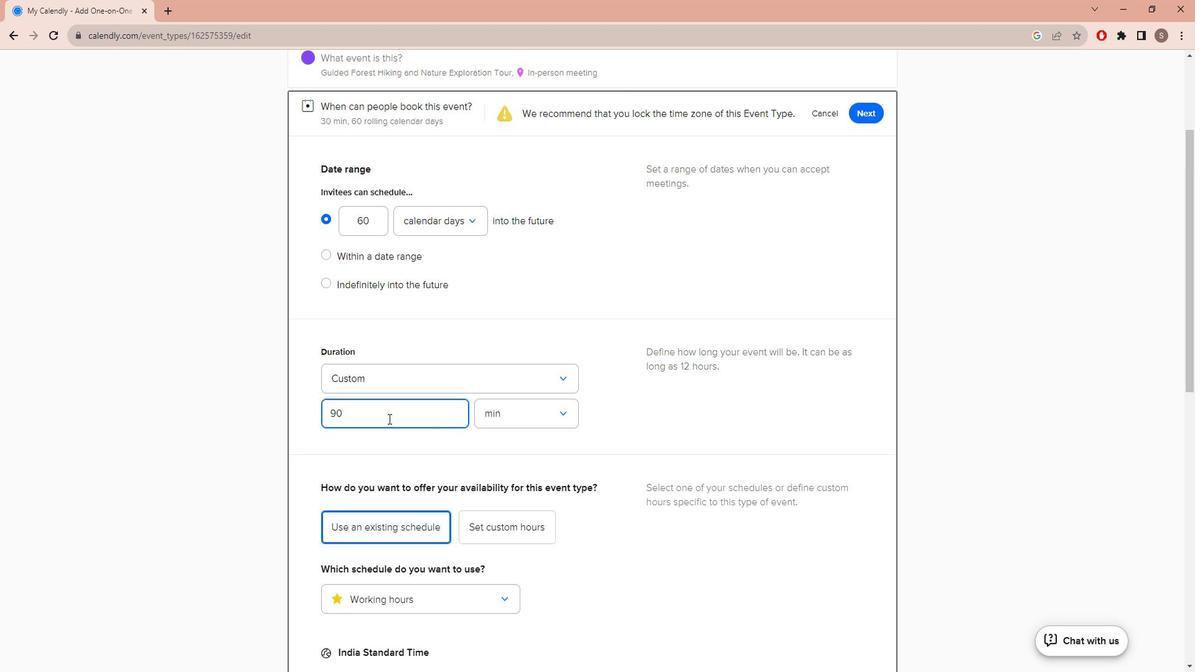 
Action: Mouse scrolled (408, 422) with delta (0, 0)
Screenshot: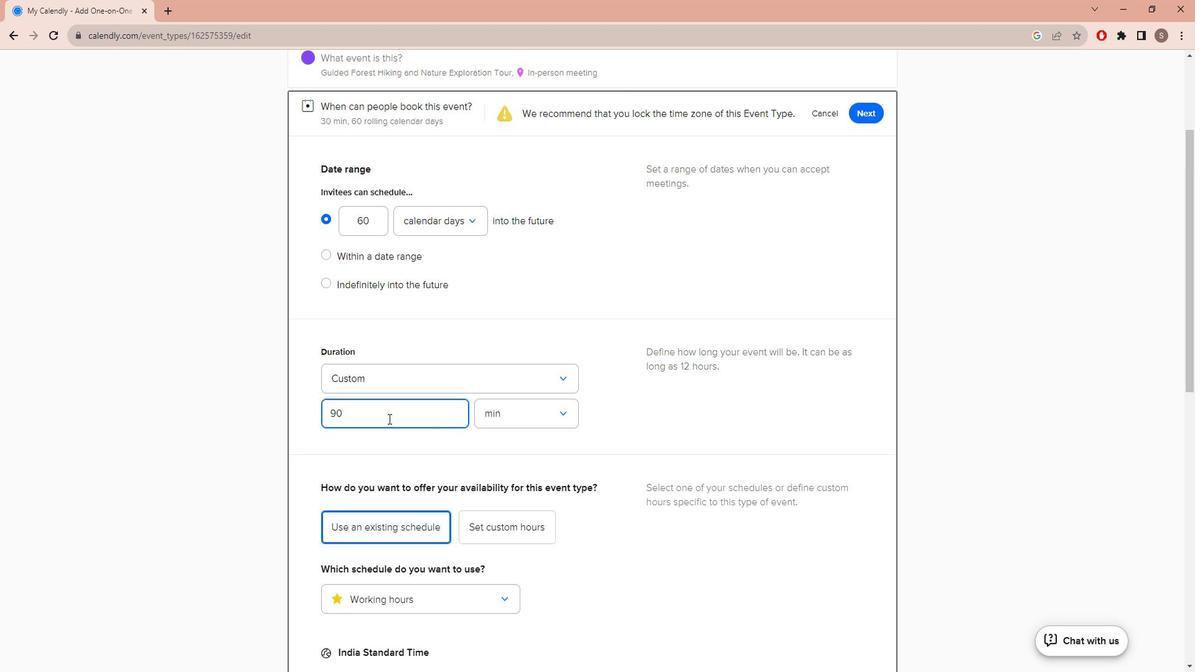 
Action: Mouse scrolled (408, 422) with delta (0, 0)
Screenshot: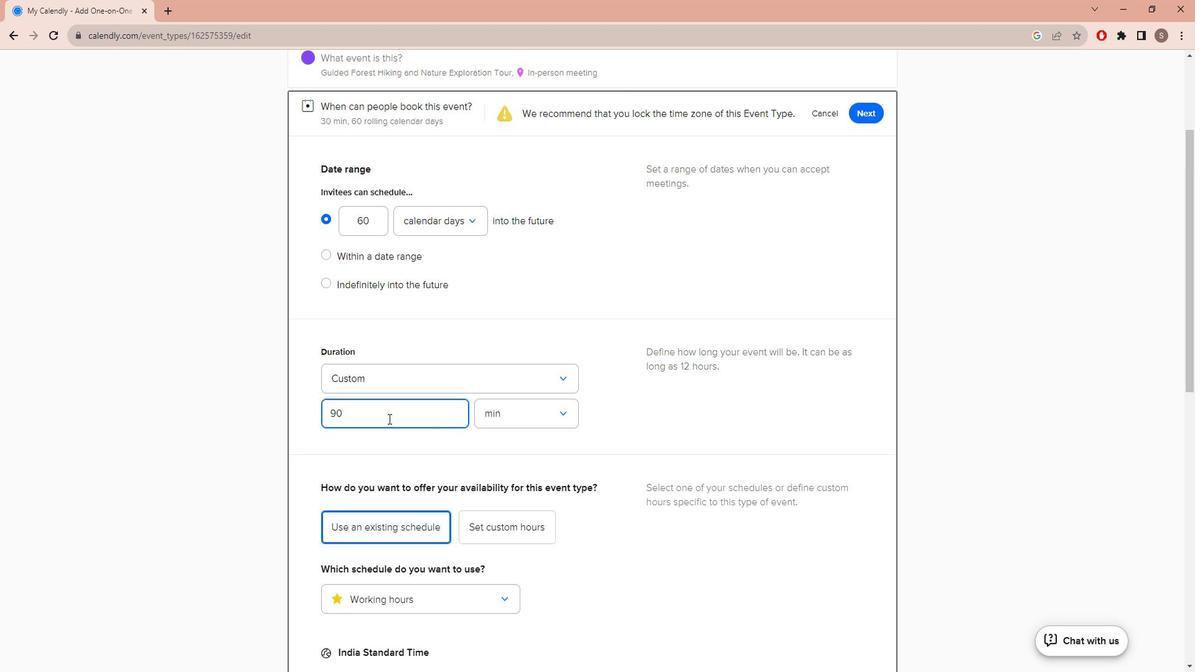 
Action: Mouse moved to (416, 425)
Screenshot: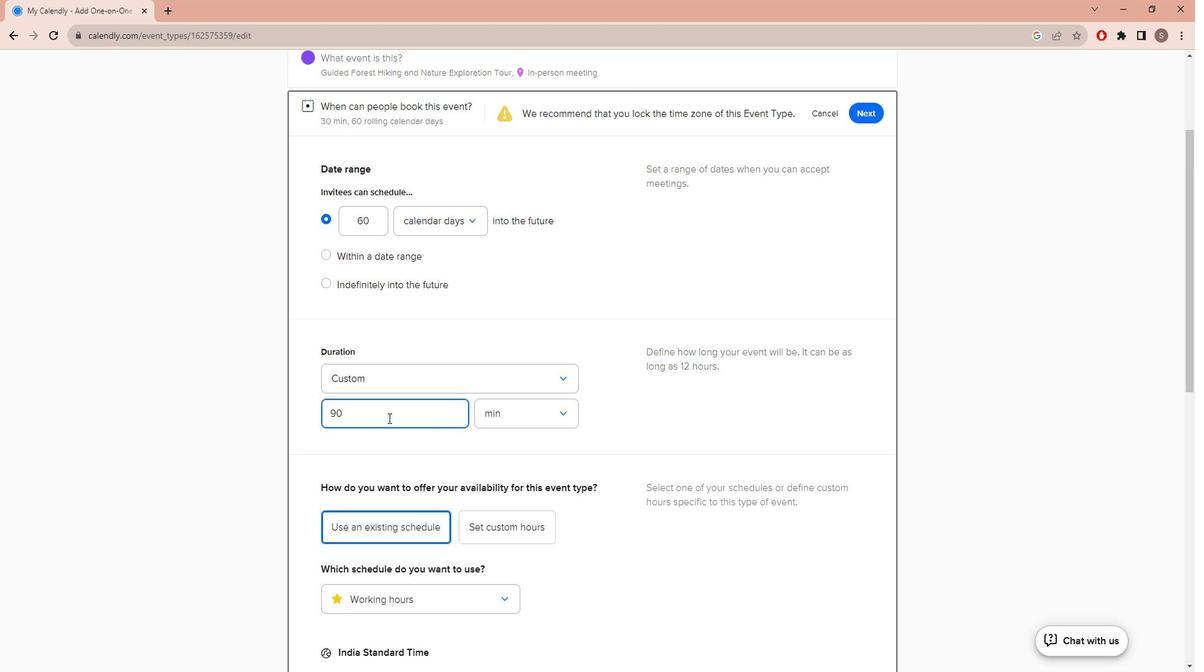 
Action: Mouse scrolled (412, 422) with delta (0, 0)
Screenshot: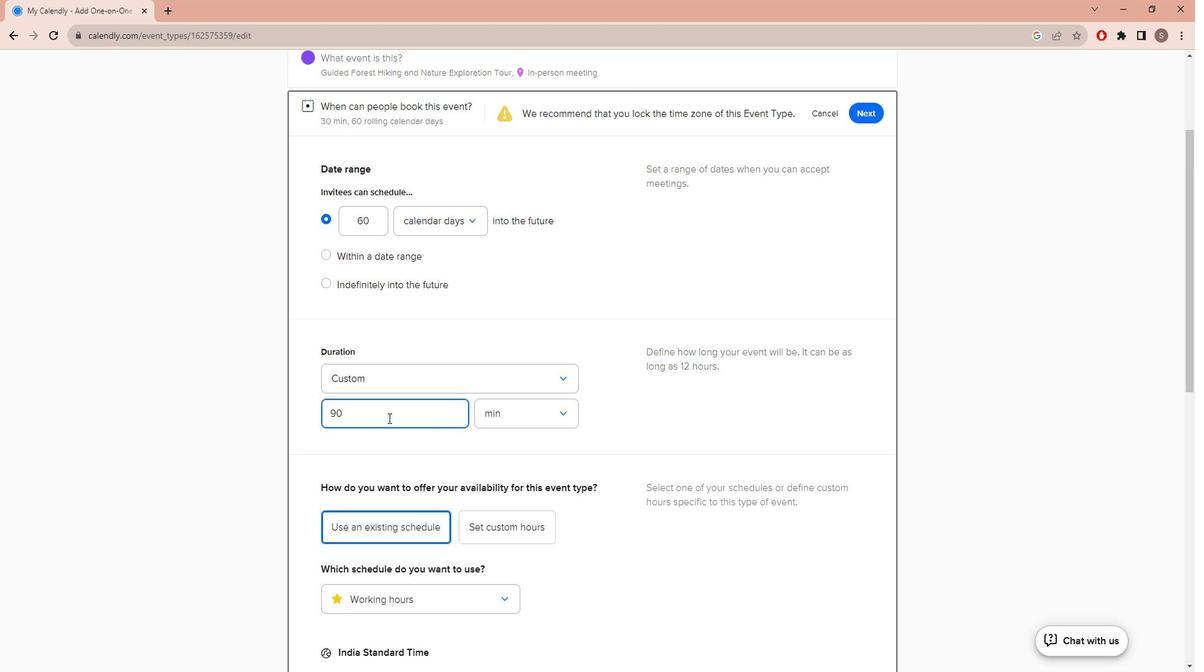 
Action: Mouse moved to (422, 431)
Screenshot: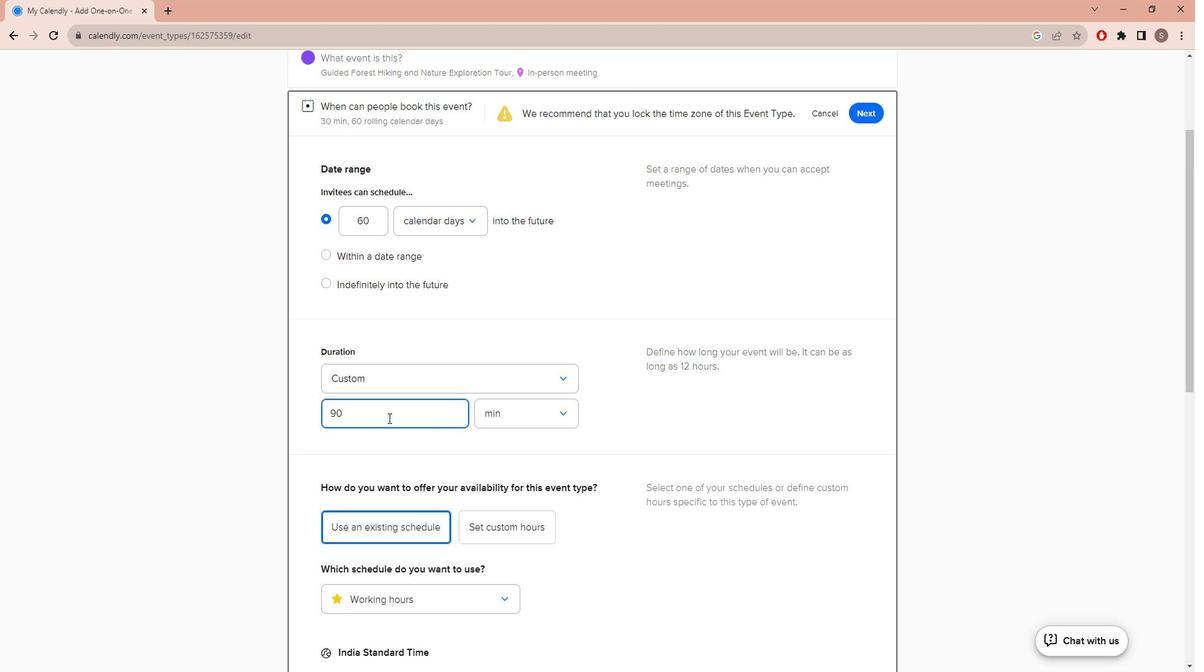 
Action: Mouse scrolled (422, 430) with delta (0, 0)
Screenshot: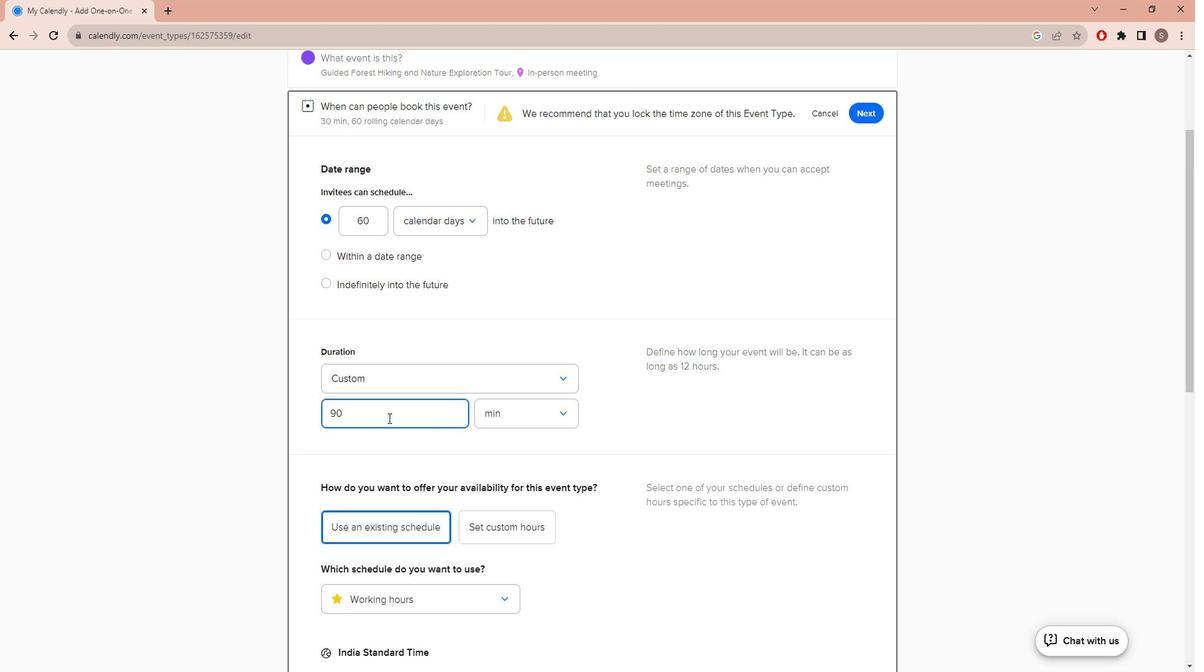 
Action: Mouse moved to (437, 448)
Screenshot: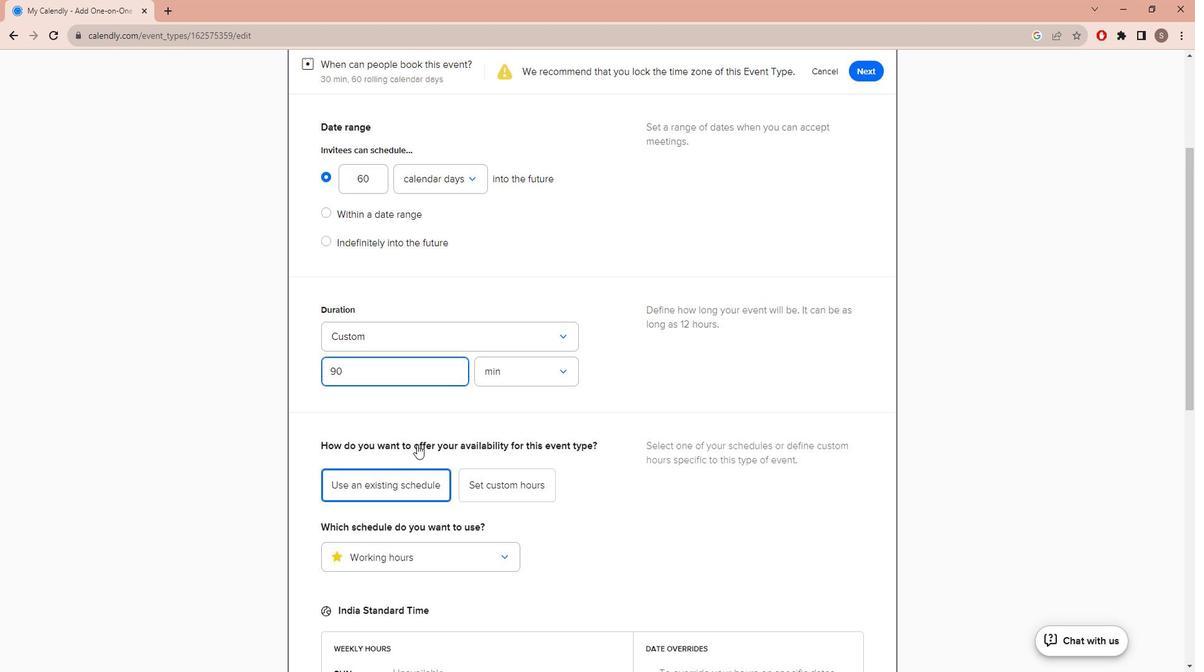 
Action: Mouse scrolled (437, 447) with delta (0, 0)
Screenshot: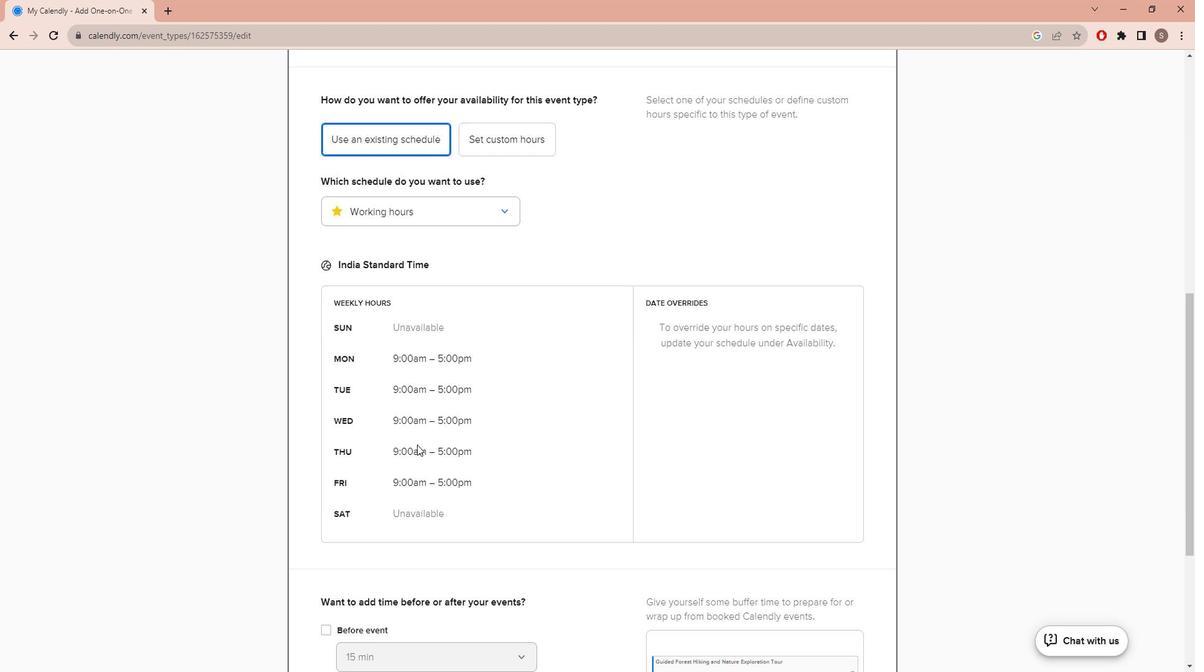 
Action: Mouse scrolled (437, 447) with delta (0, 0)
Screenshot: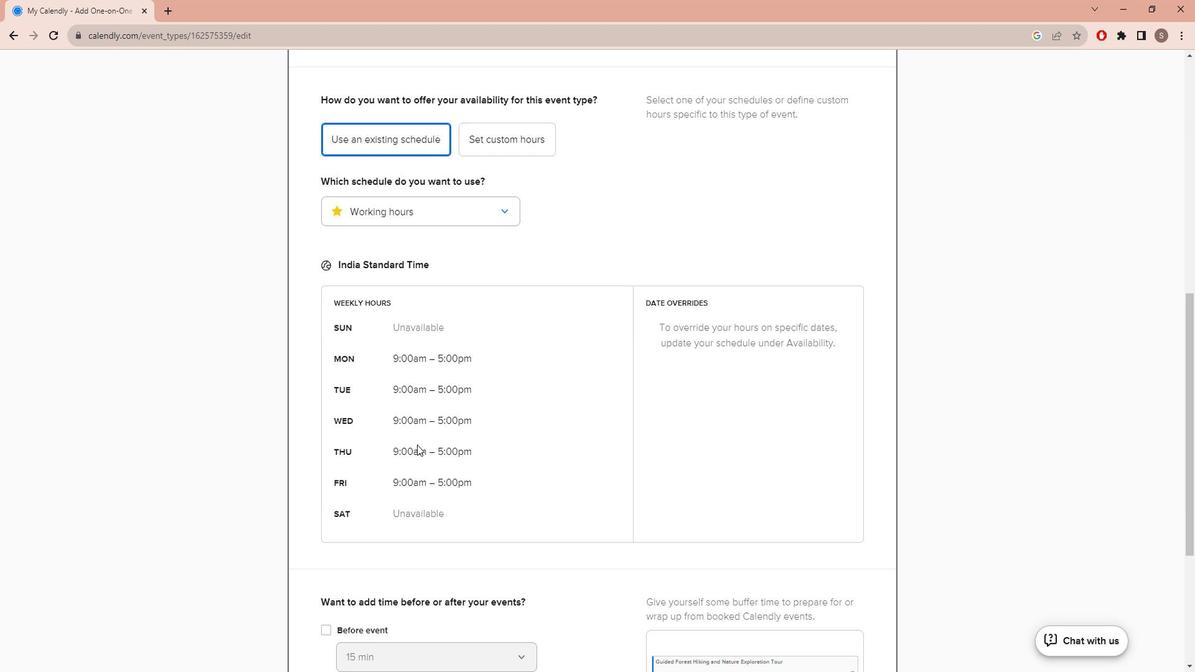 
Action: Mouse moved to (437, 448)
Screenshot: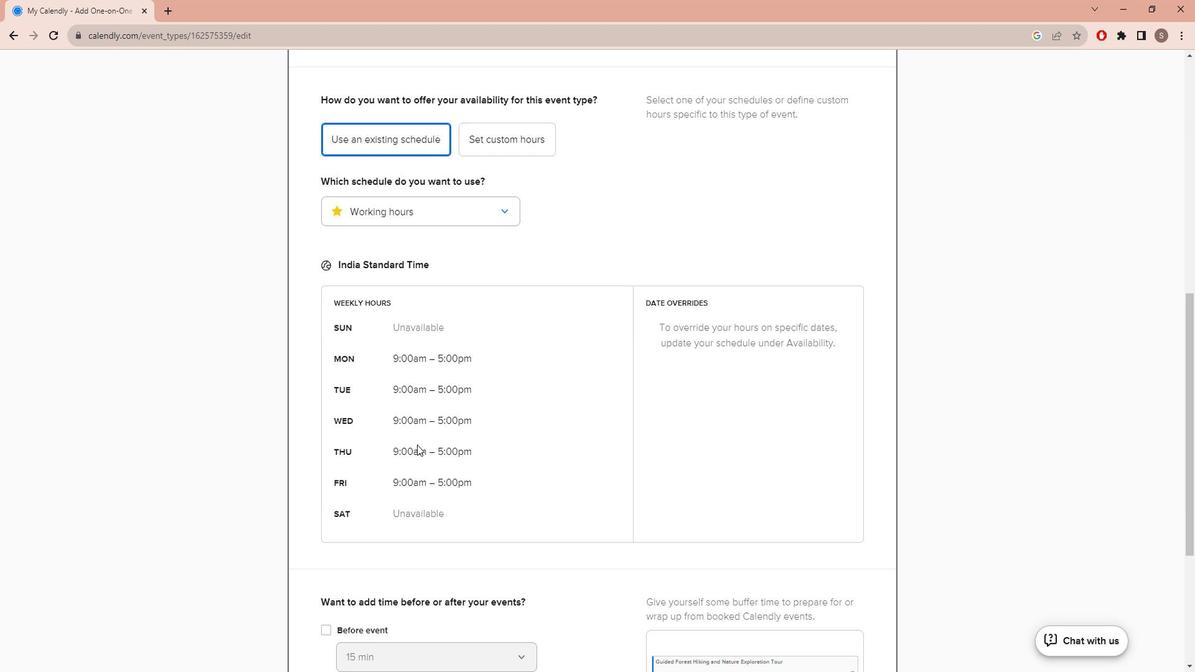 
Action: Mouse scrolled (437, 447) with delta (0, 0)
Screenshot: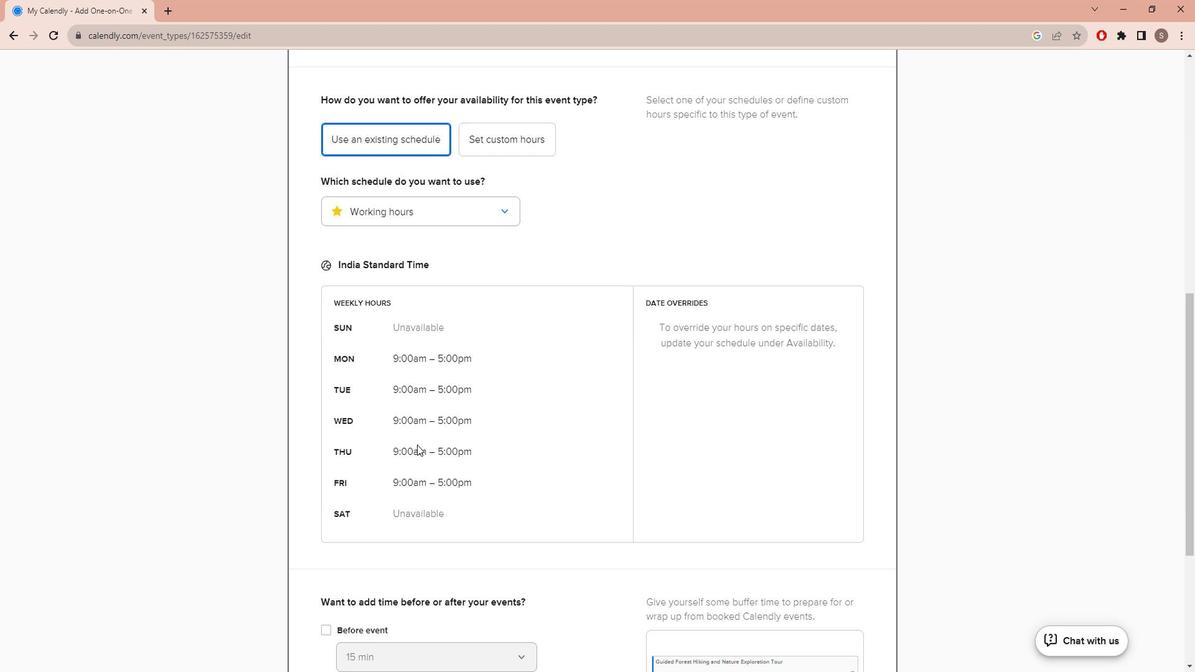
Action: Mouse moved to (443, 450)
Screenshot: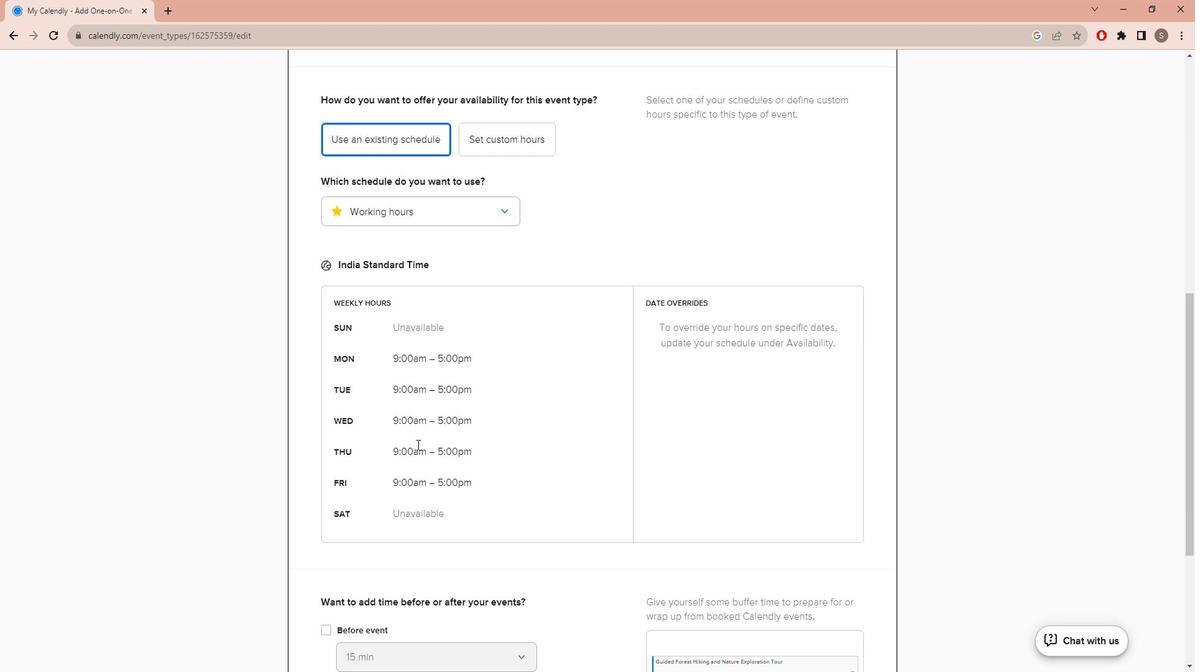 
Action: Mouse scrolled (440, 449) with delta (0, 0)
Screenshot: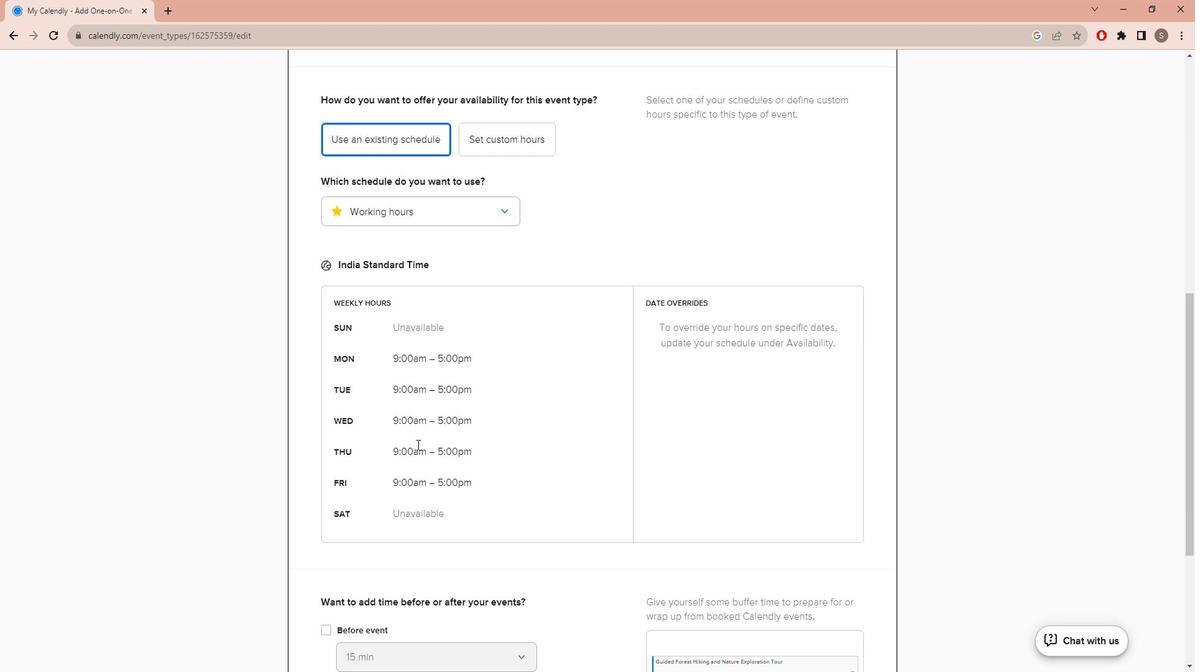 
Action: Mouse moved to (582, 458)
Screenshot: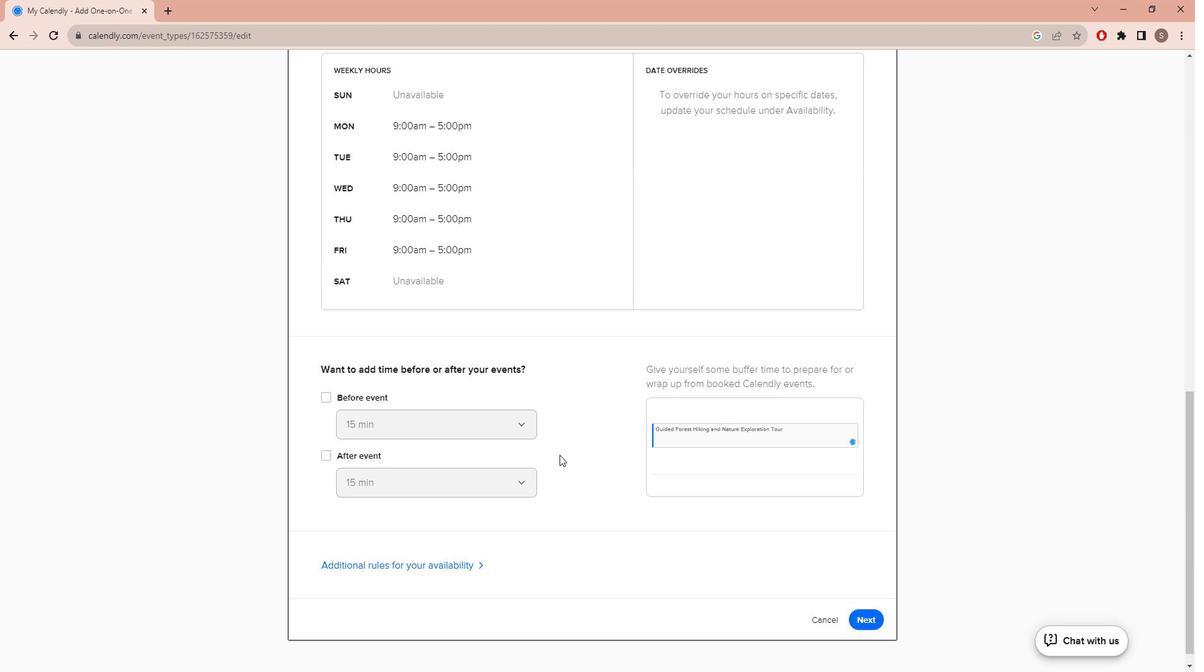 
Action: Mouse scrolled (582, 457) with delta (0, 0)
Screenshot: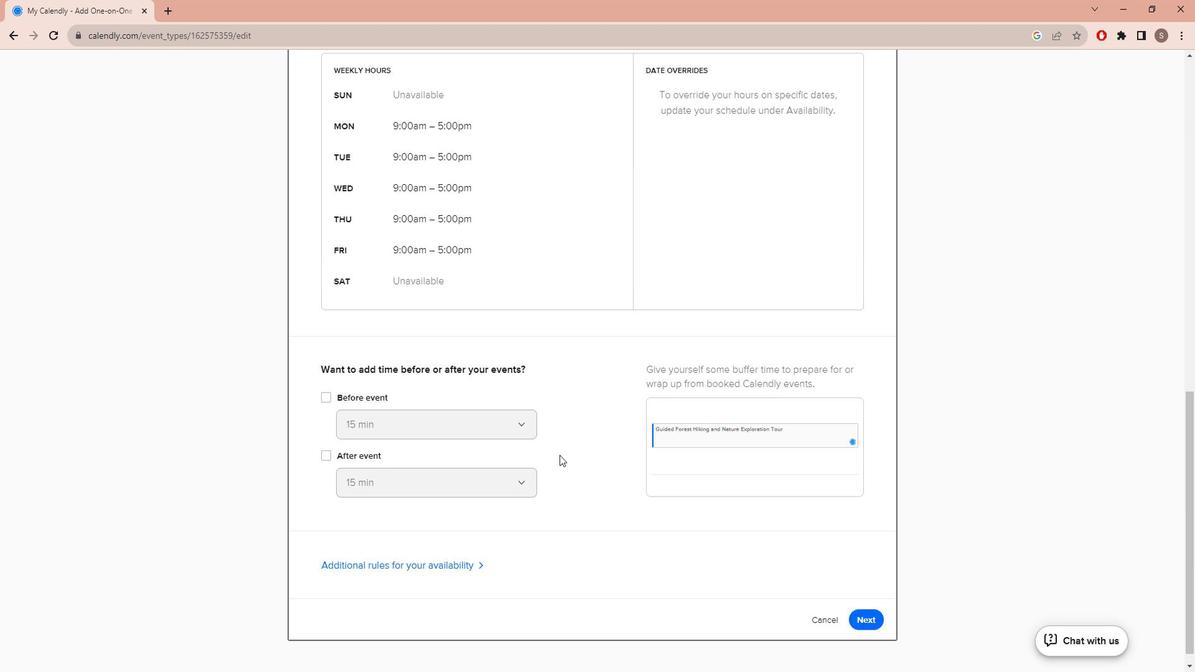 
Action: Mouse scrolled (582, 457) with delta (0, 0)
Screenshot: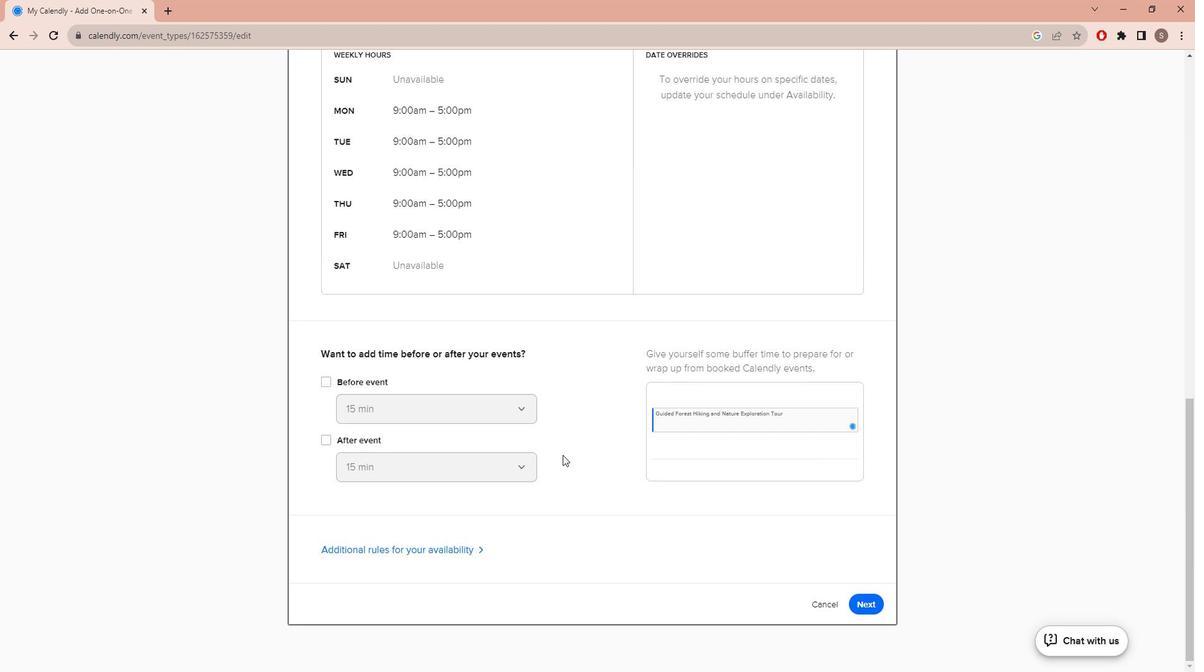 
Action: Mouse moved to (888, 597)
Screenshot: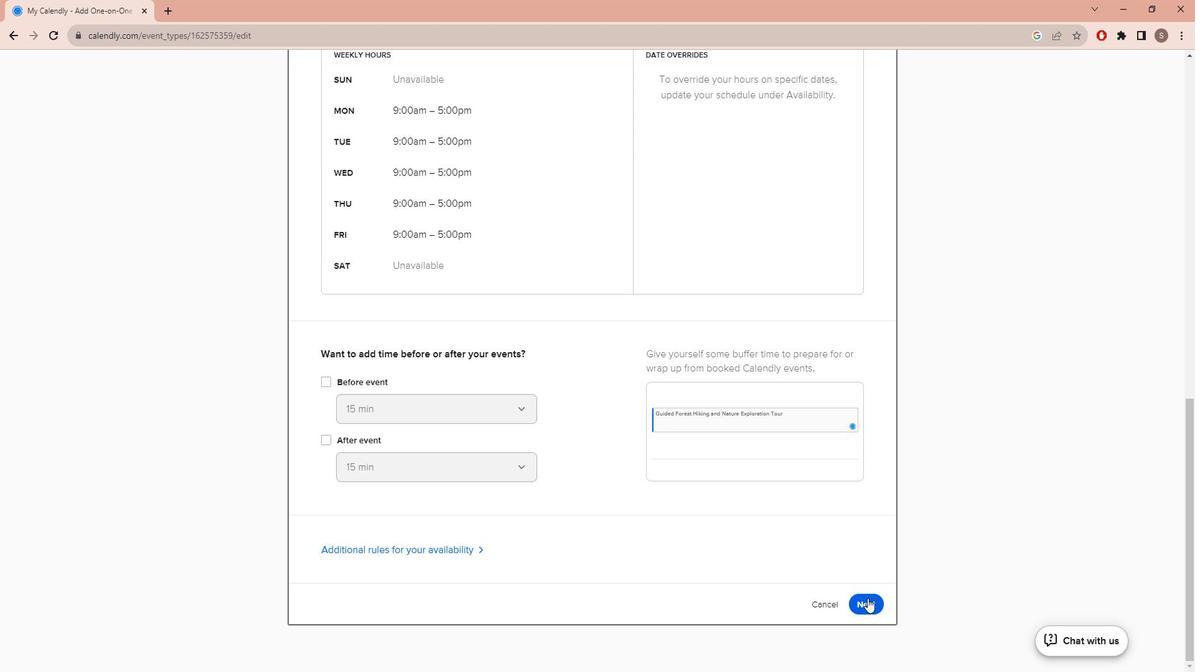 
Action: Mouse pressed left at (888, 597)
Screenshot: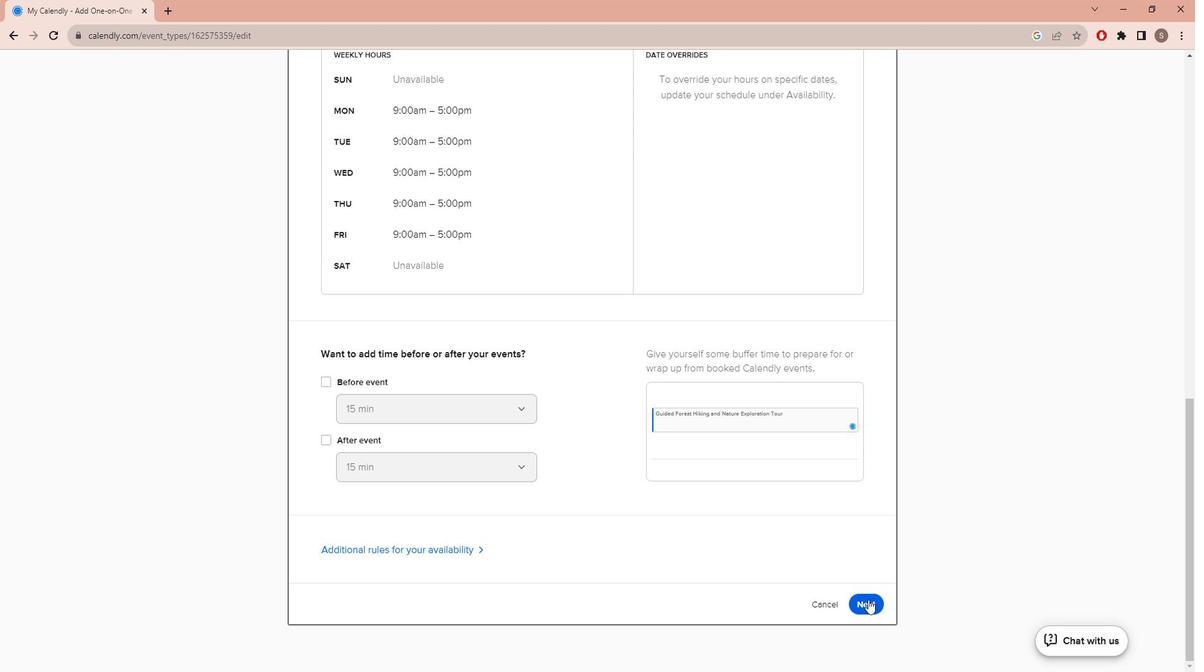
